 Task: Create ChildIssue0000000440 as Child Issue of Issue Issue0000000220 in Backlog  in Scrum Project Project0000000044 in Jira. Assign mailaustralia7@gmail.com as Assignee of Child Issue ChildIssue0000000421 of Issue Issue0000000211 in Backlog  in Scrum Project Project0000000043 in Jira. Assign mailaustralia7@gmail.com as Assignee of Child Issue ChildIssue0000000422 of Issue Issue0000000211 in Backlog  in Scrum Project Project0000000043 in Jira. Assign mailaustralia7@gmail.com as Assignee of Child Issue ChildIssue0000000423 of Issue Issue0000000212 in Backlog  in Scrum Project Project0000000043 in Jira. Assign mailaustralia7@gmail.com as Assignee of Child Issue ChildIssue0000000424 of Issue Issue0000000212 in Backlog  in Scrum Project Project0000000043 in Jira
Action: Mouse moved to (373, 539)
Screenshot: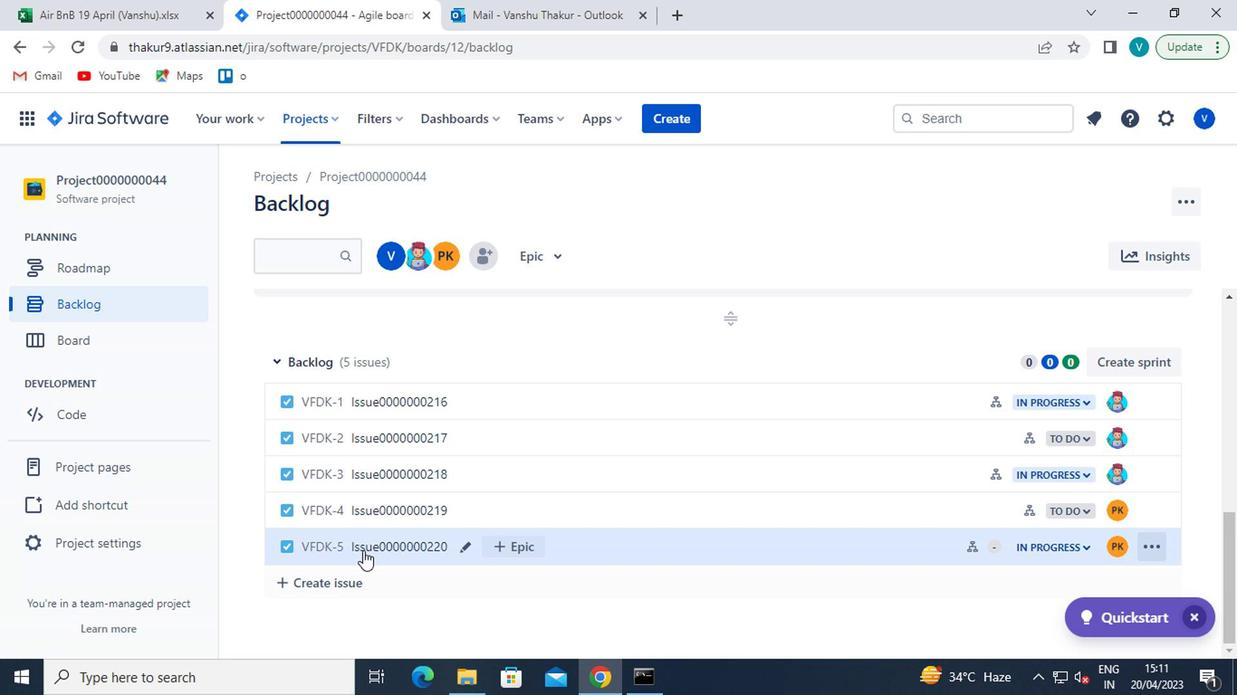 
Action: Mouse pressed left at (373, 539)
Screenshot: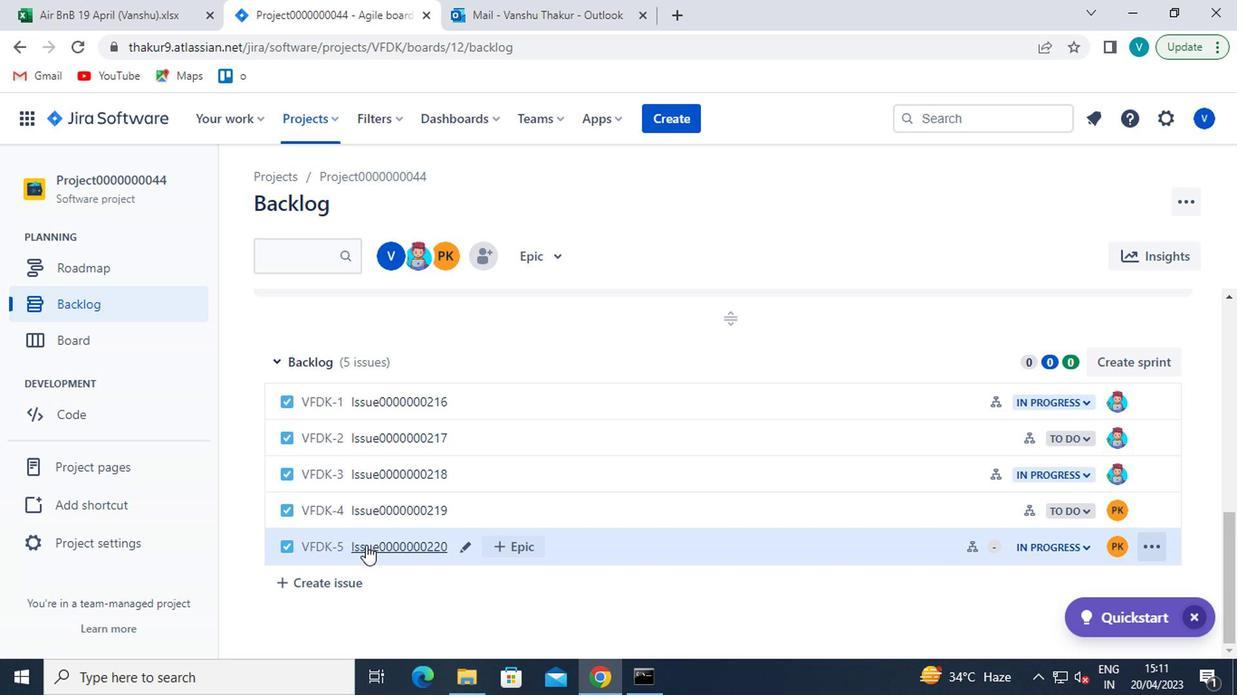 
Action: Mouse moved to (908, 390)
Screenshot: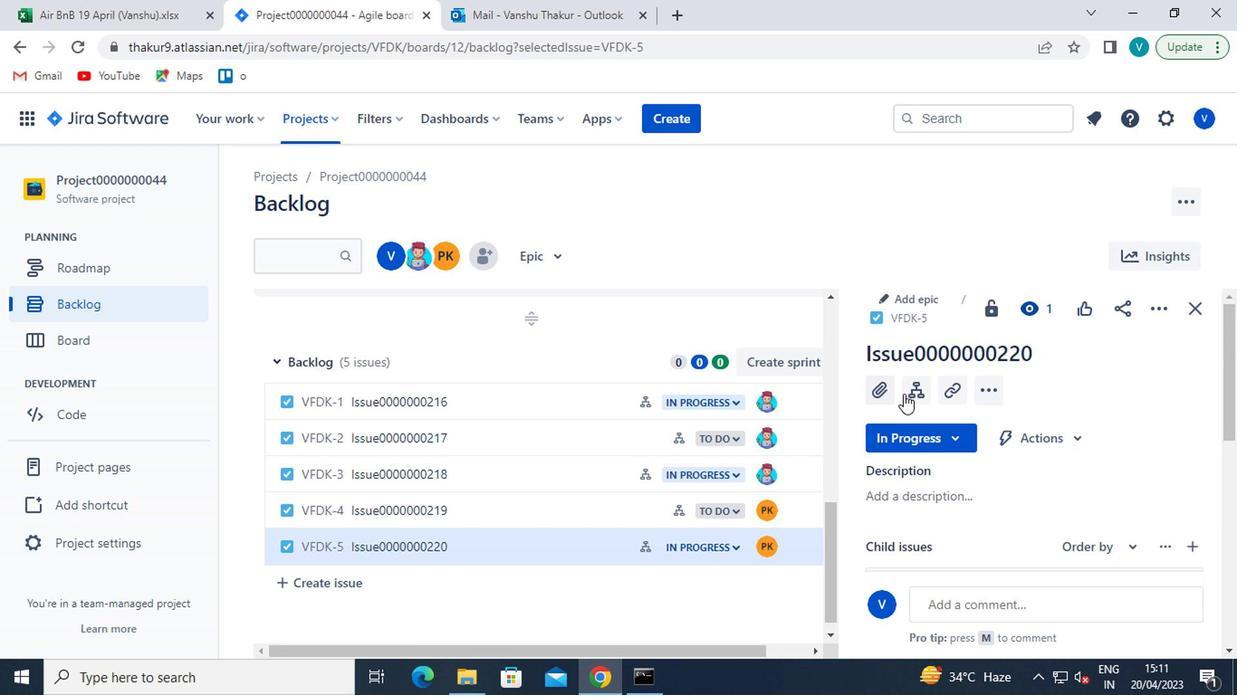 
Action: Mouse pressed left at (908, 390)
Screenshot: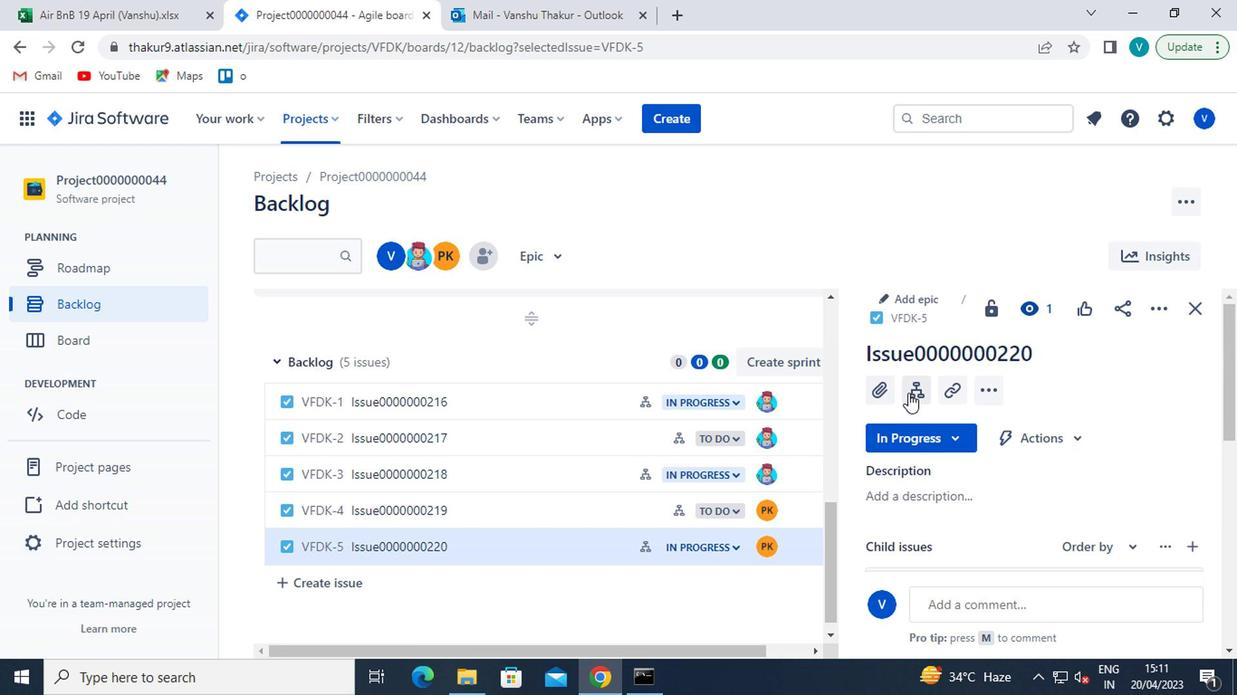 
Action: Mouse moved to (924, 451)
Screenshot: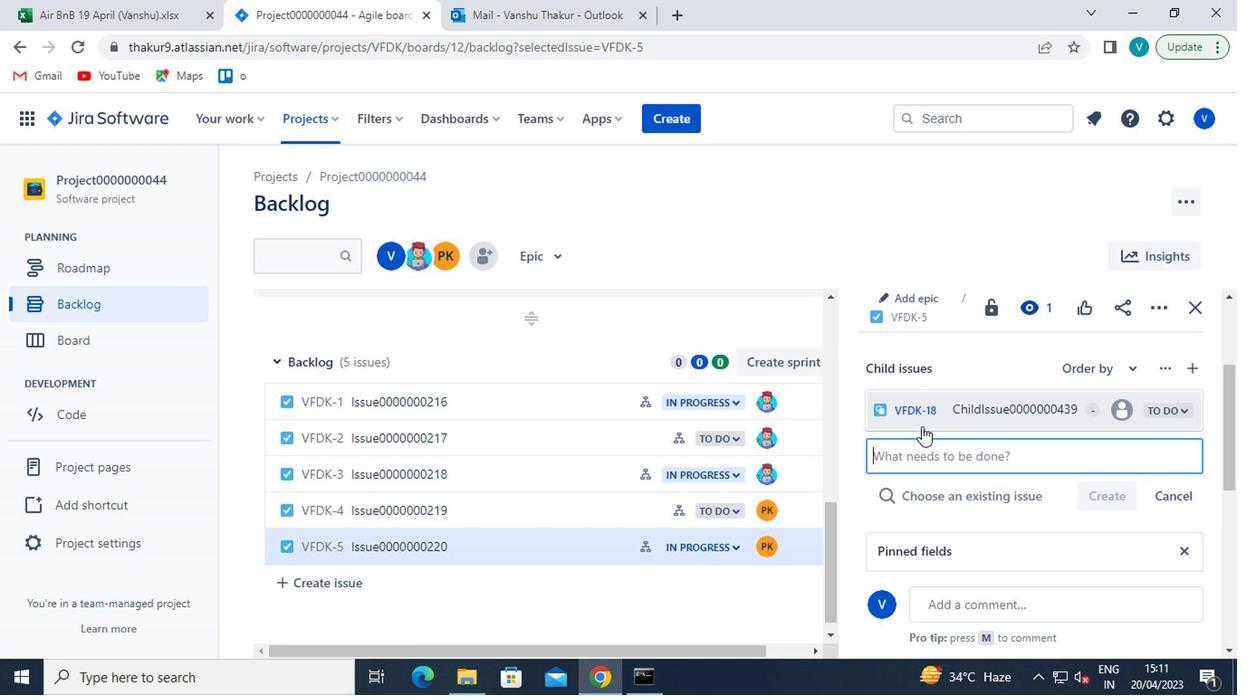 
Action: Mouse pressed left at (924, 451)
Screenshot: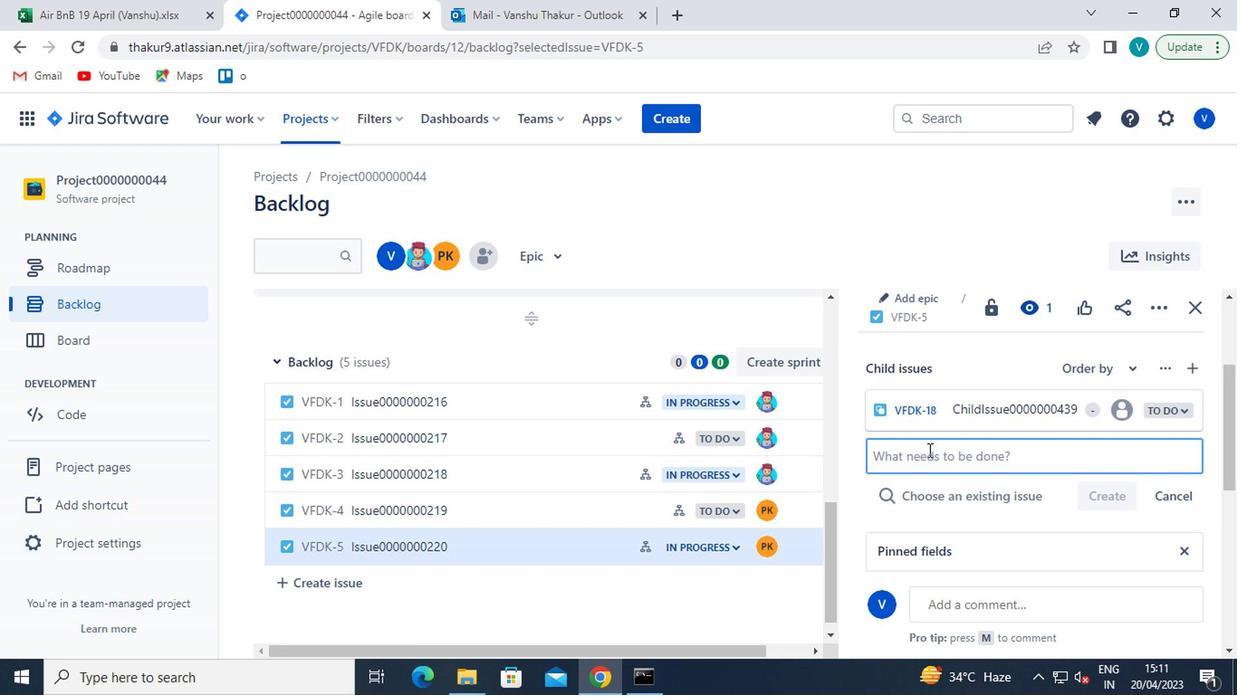 
Action: Mouse moved to (924, 451)
Screenshot: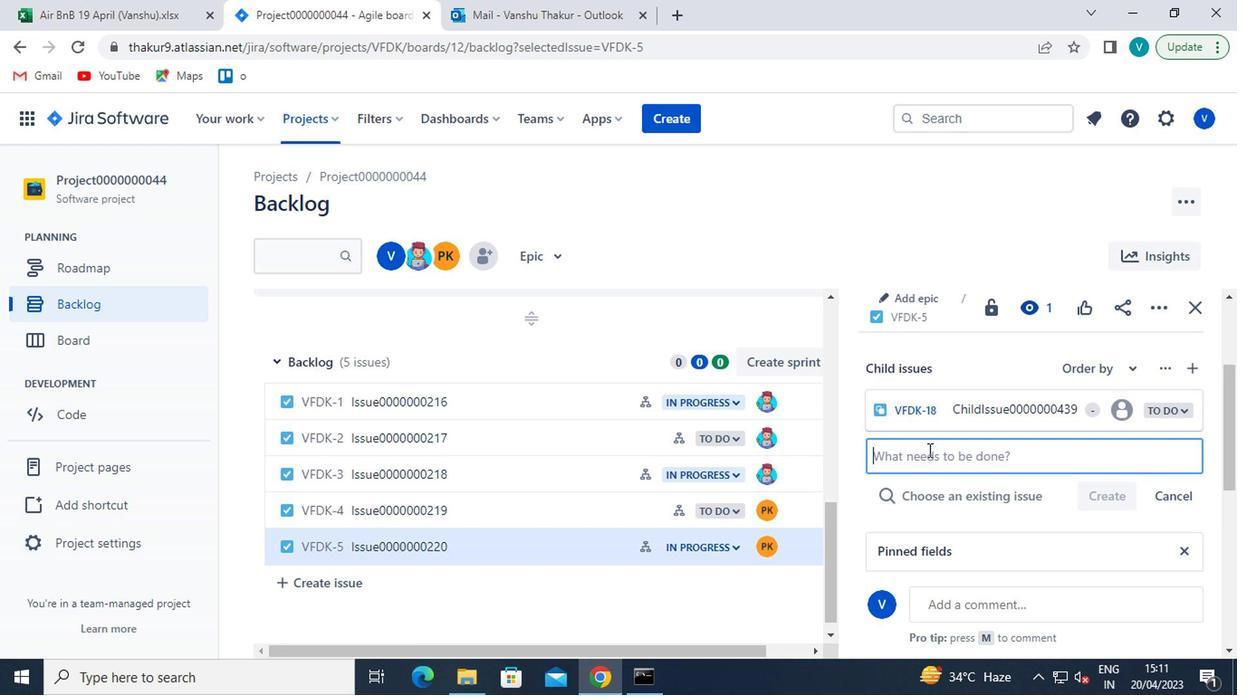 
Action: Key pressed <Key.shift>CHILD<Key.shift>ISSUE0000000440
Screenshot: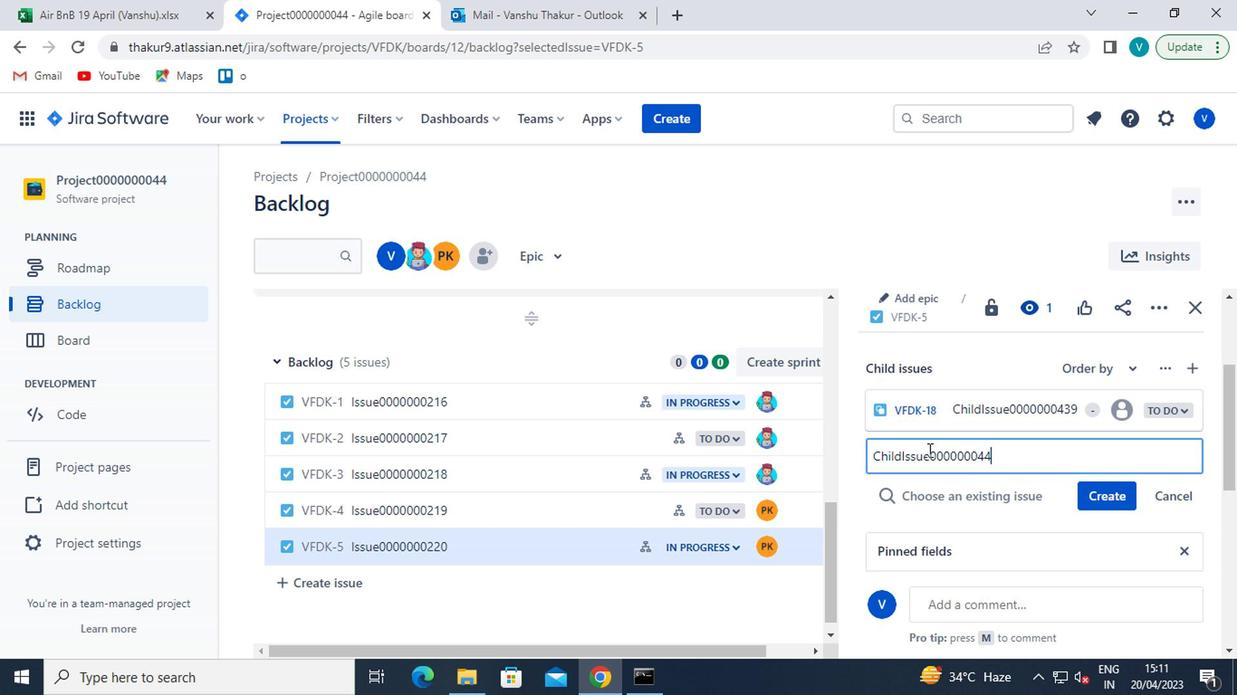 
Action: Mouse moved to (1093, 492)
Screenshot: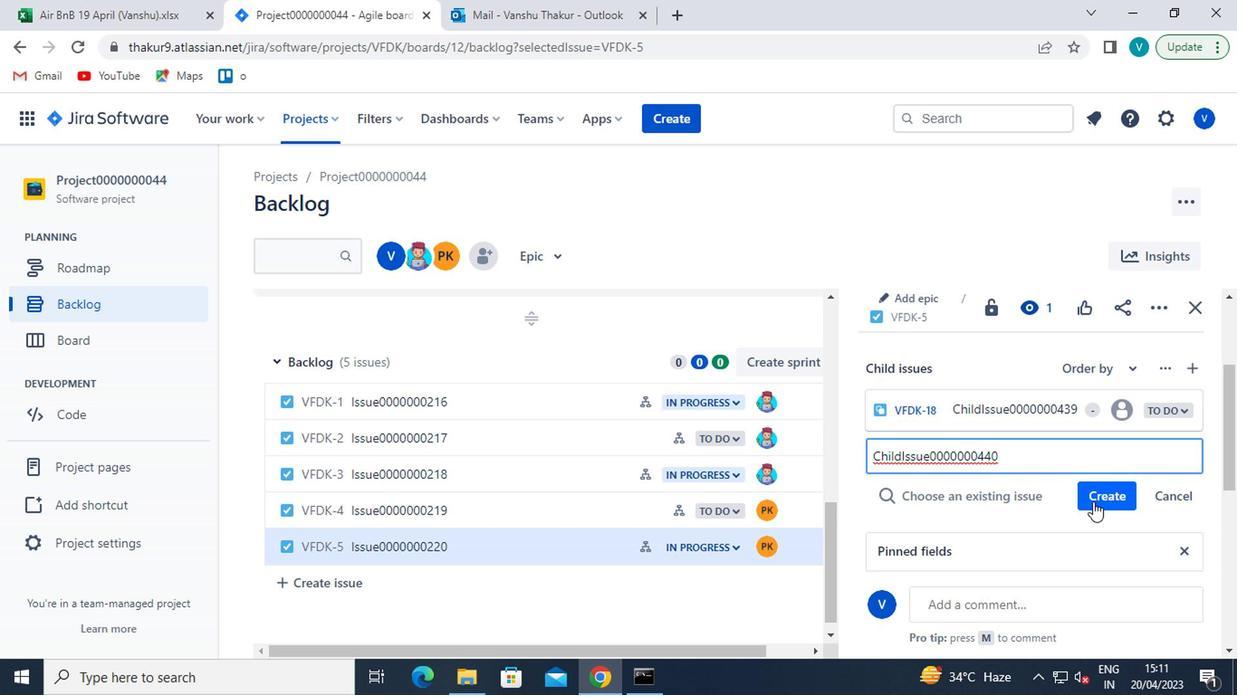 
Action: Mouse pressed left at (1093, 492)
Screenshot: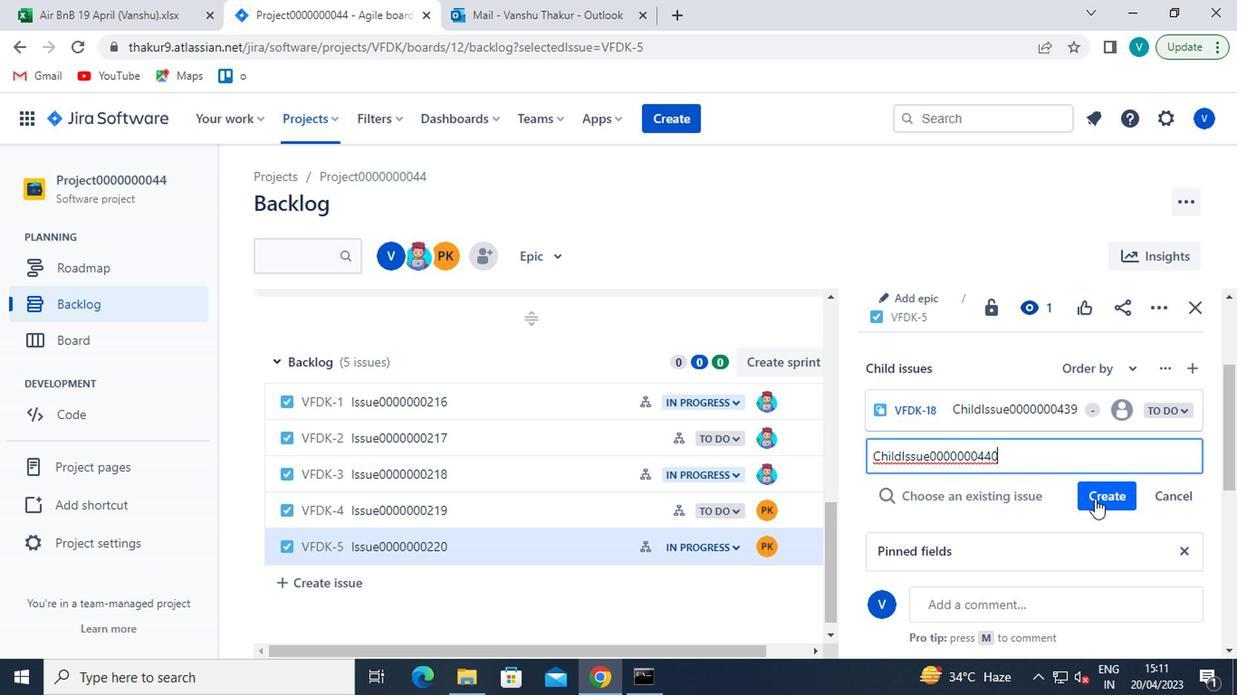 
Action: Mouse moved to (326, 132)
Screenshot: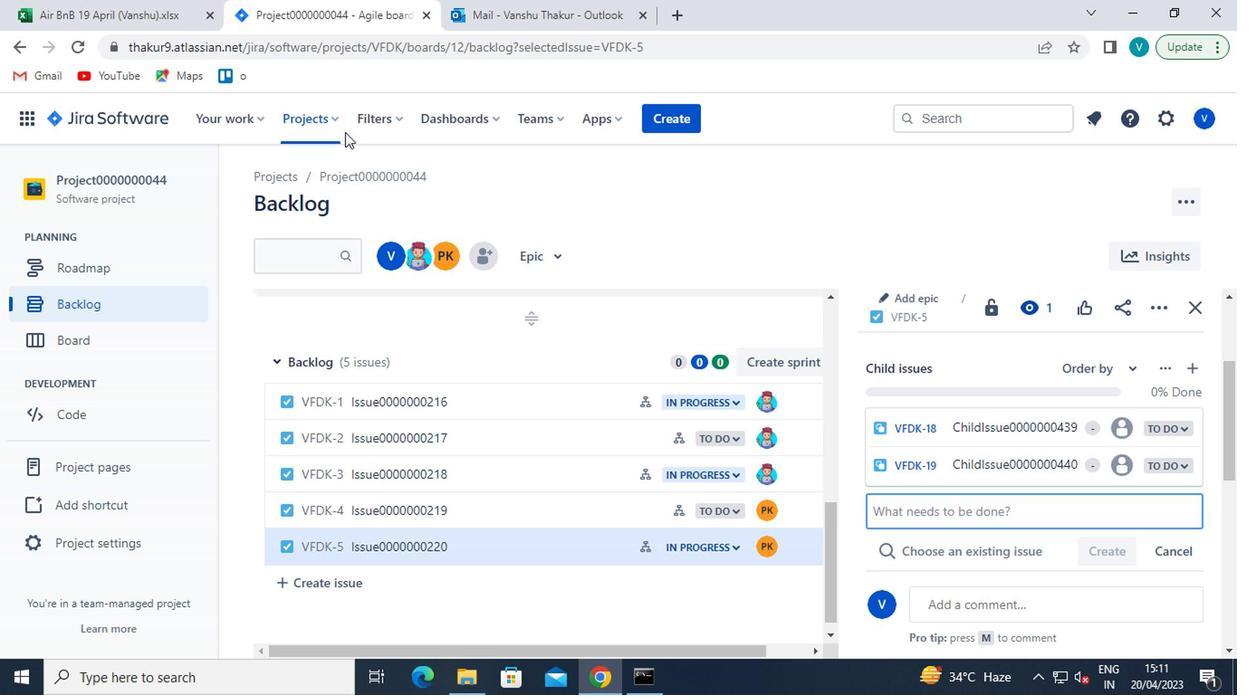 
Action: Mouse pressed left at (326, 132)
Screenshot: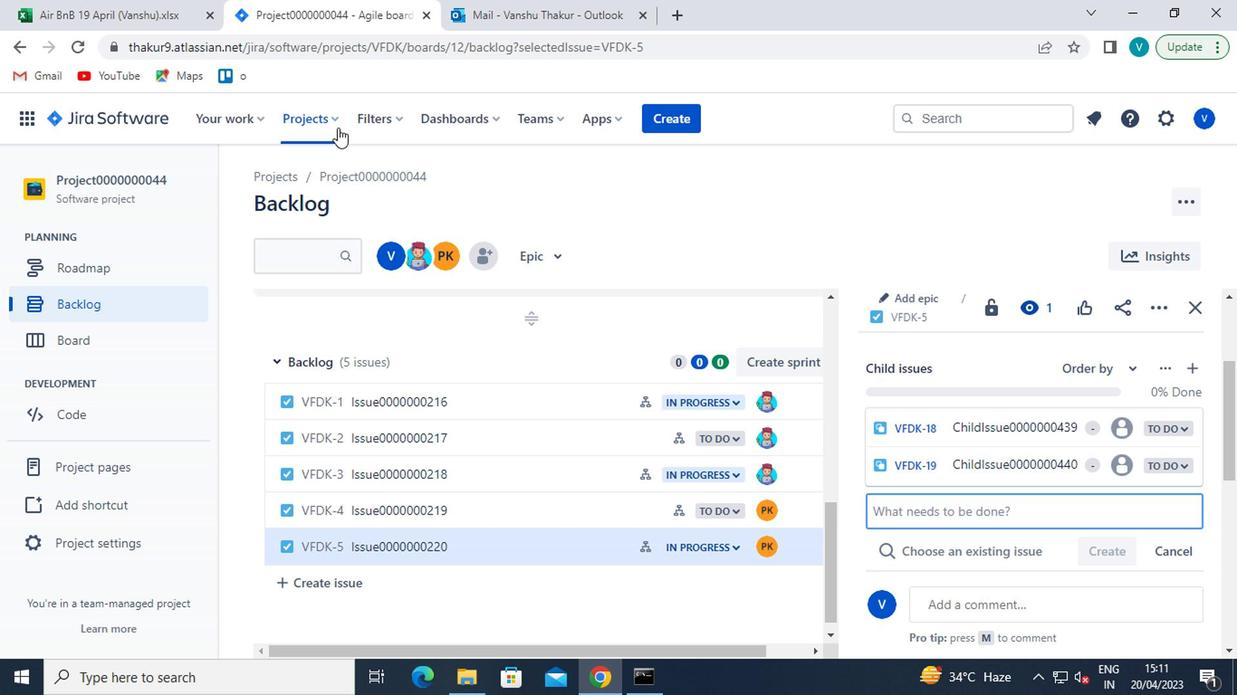 
Action: Mouse moved to (384, 242)
Screenshot: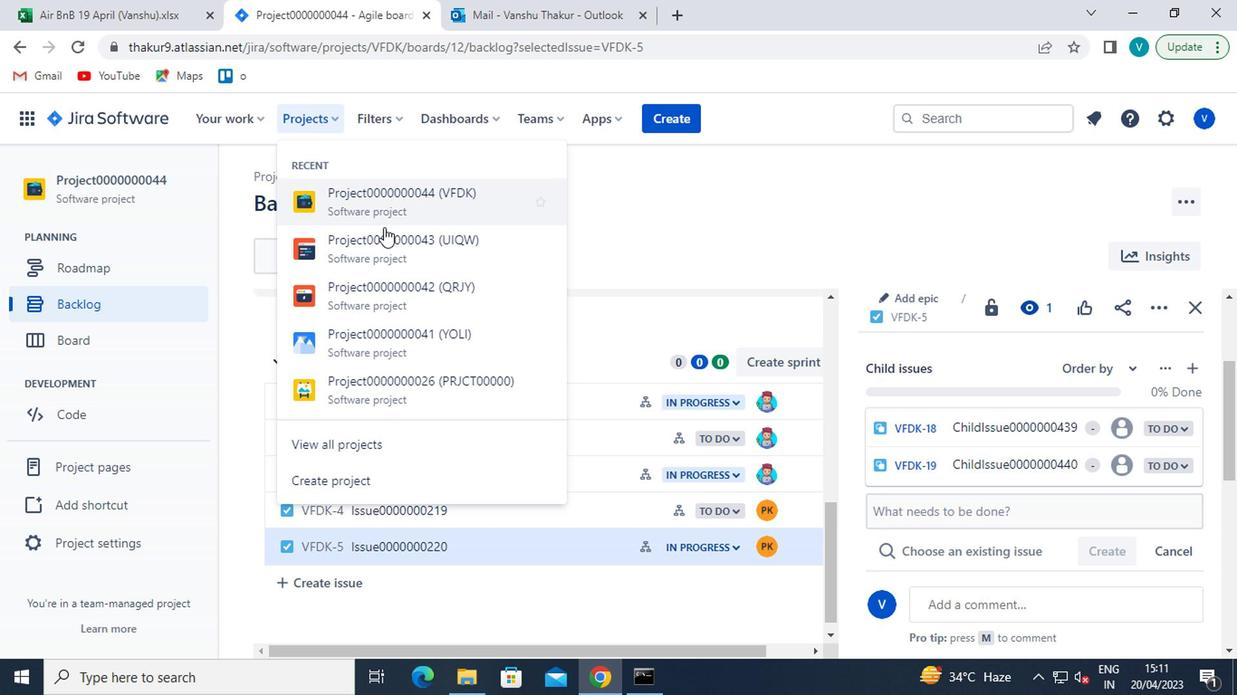 
Action: Mouse pressed left at (384, 242)
Screenshot: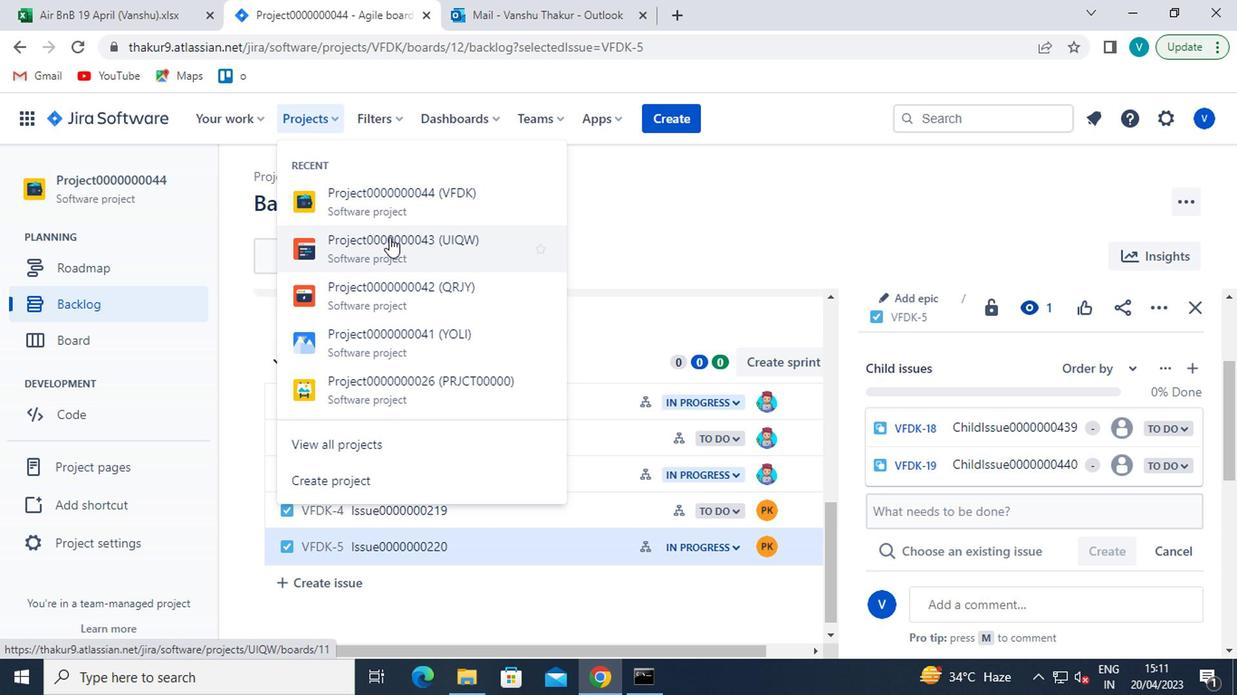 
Action: Mouse moved to (85, 305)
Screenshot: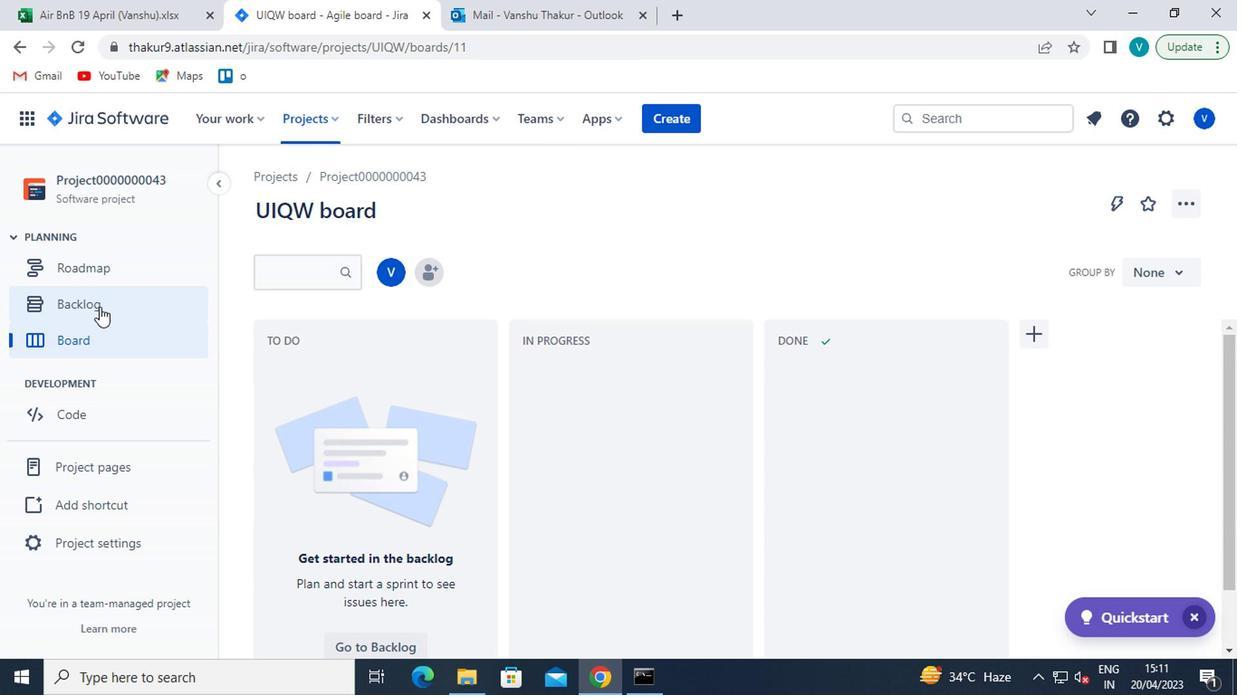 
Action: Mouse pressed left at (85, 305)
Screenshot: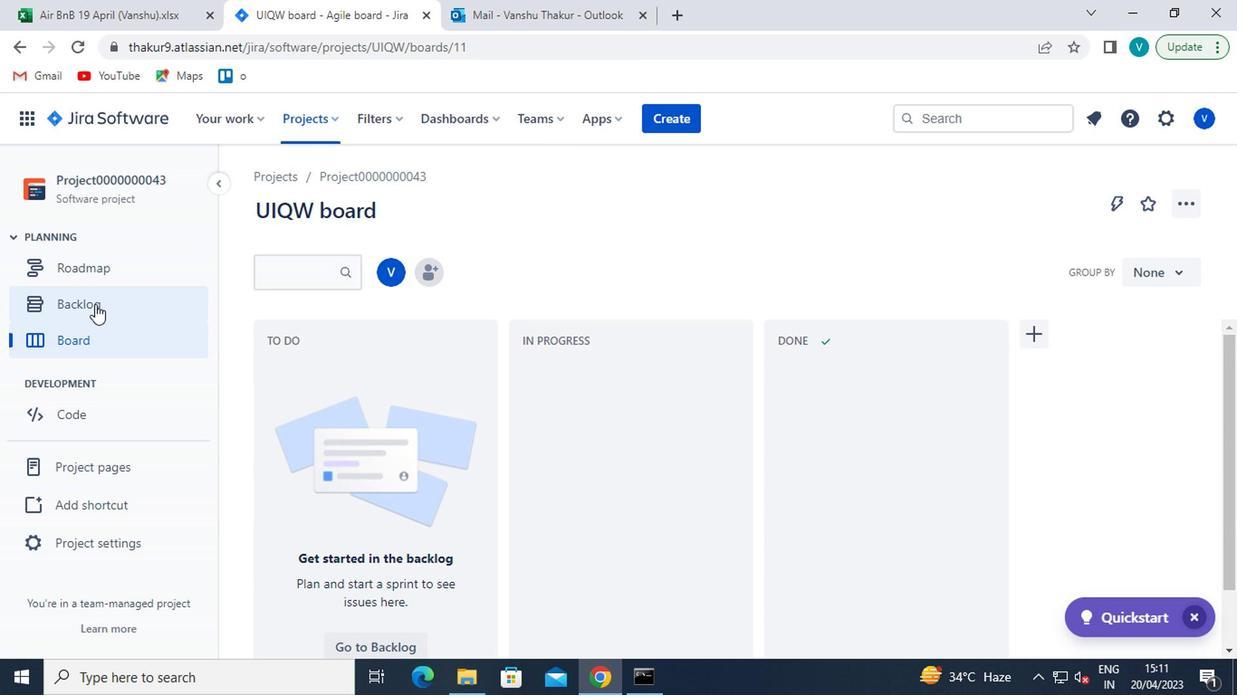 
Action: Mouse moved to (545, 429)
Screenshot: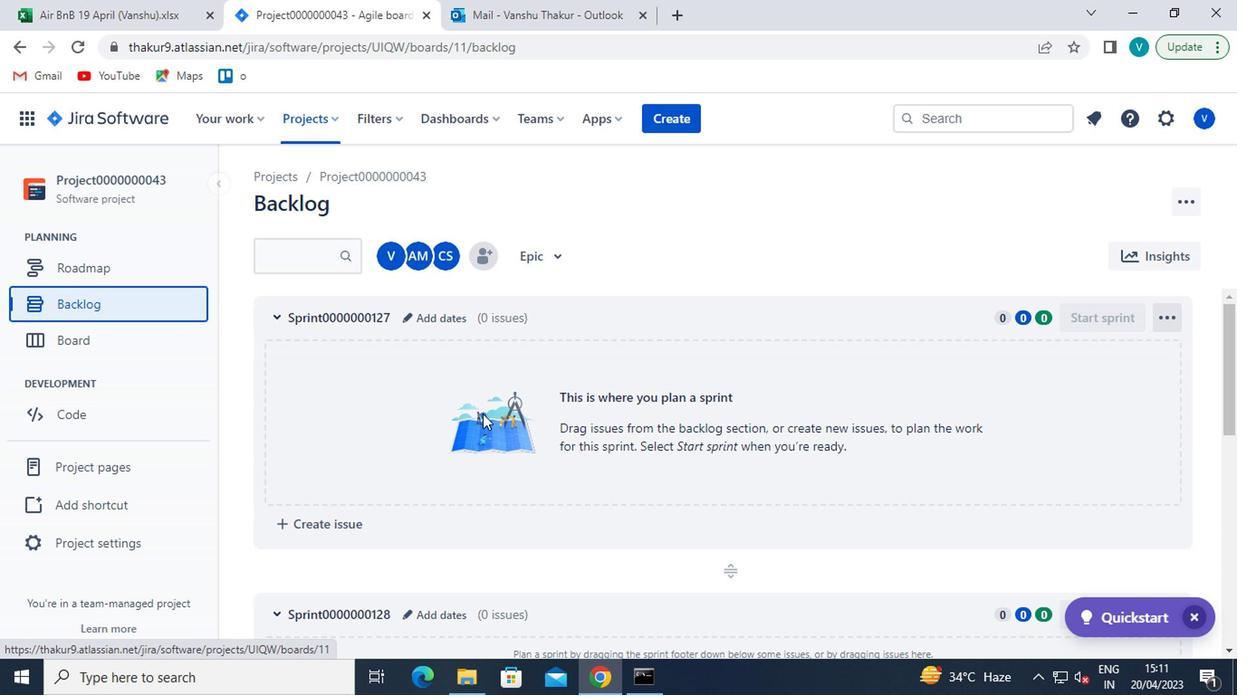 
Action: Mouse scrolled (545, 427) with delta (0, -1)
Screenshot: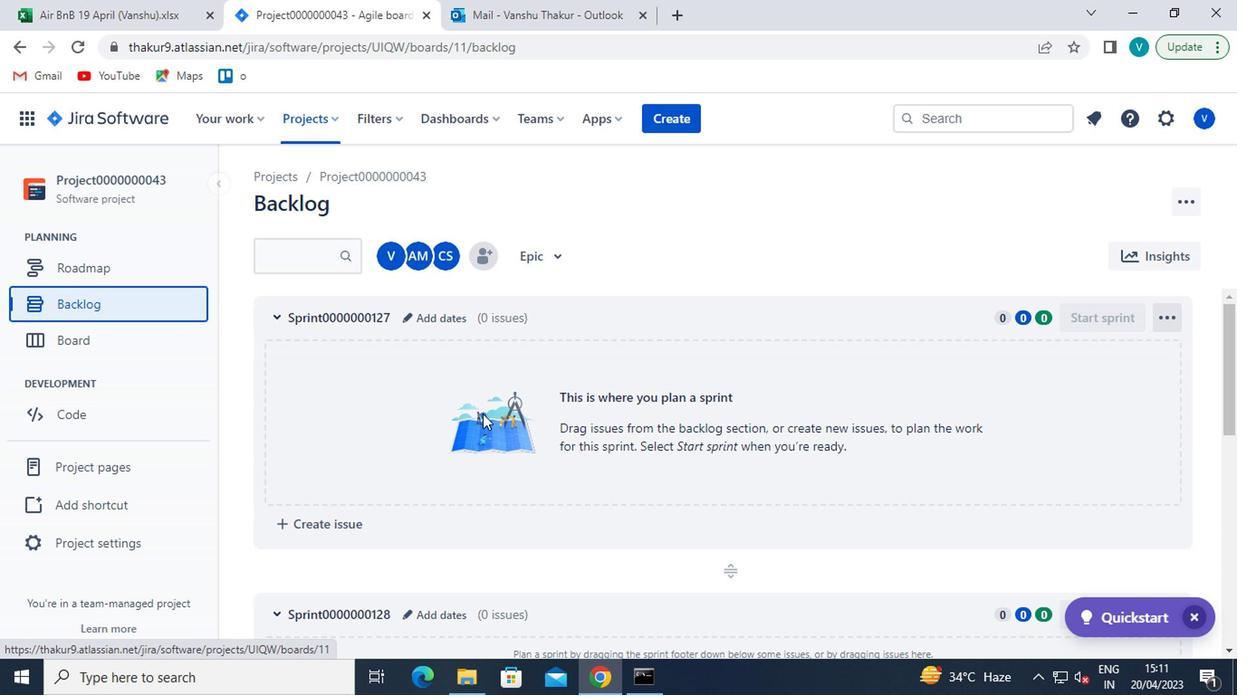 
Action: Mouse moved to (546, 429)
Screenshot: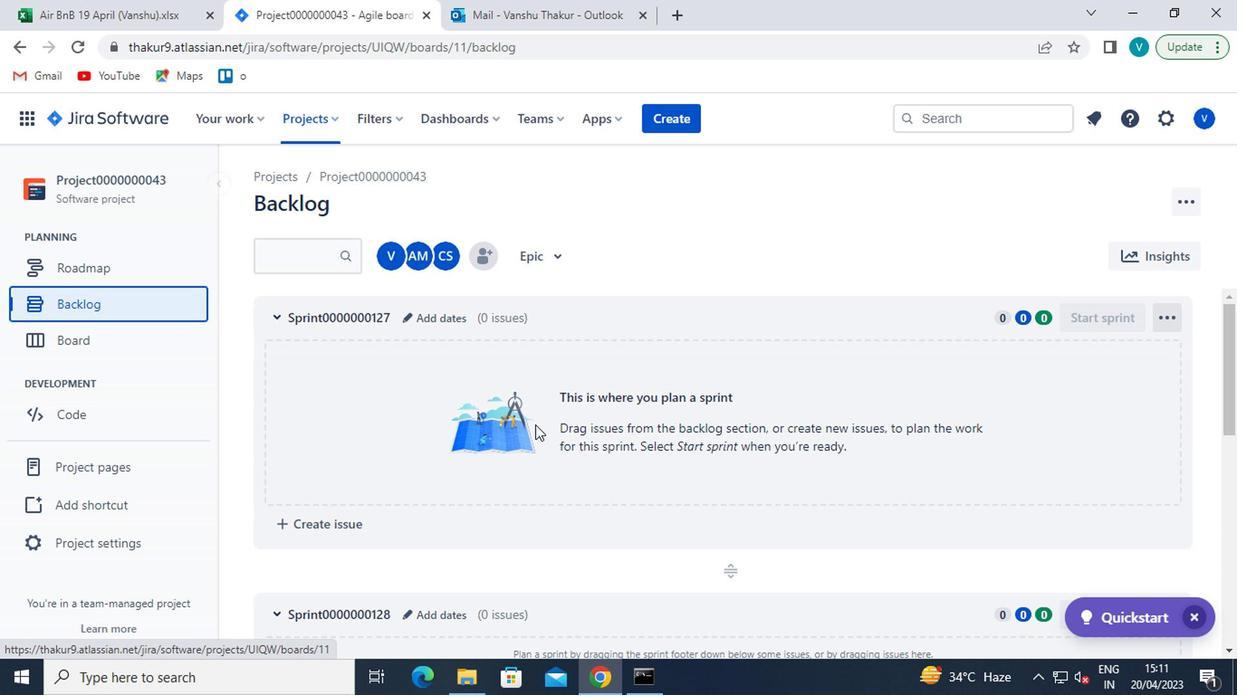 
Action: Mouse scrolled (546, 427) with delta (0, -1)
Screenshot: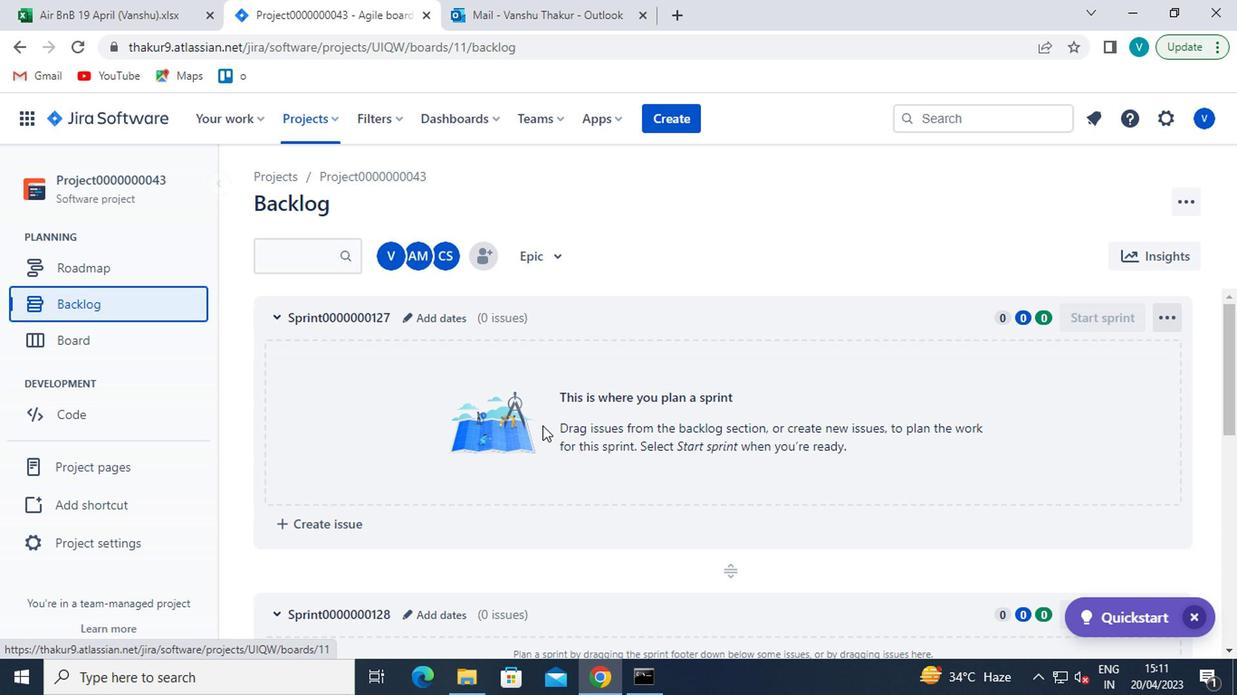 
Action: Mouse scrolled (546, 427) with delta (0, -1)
Screenshot: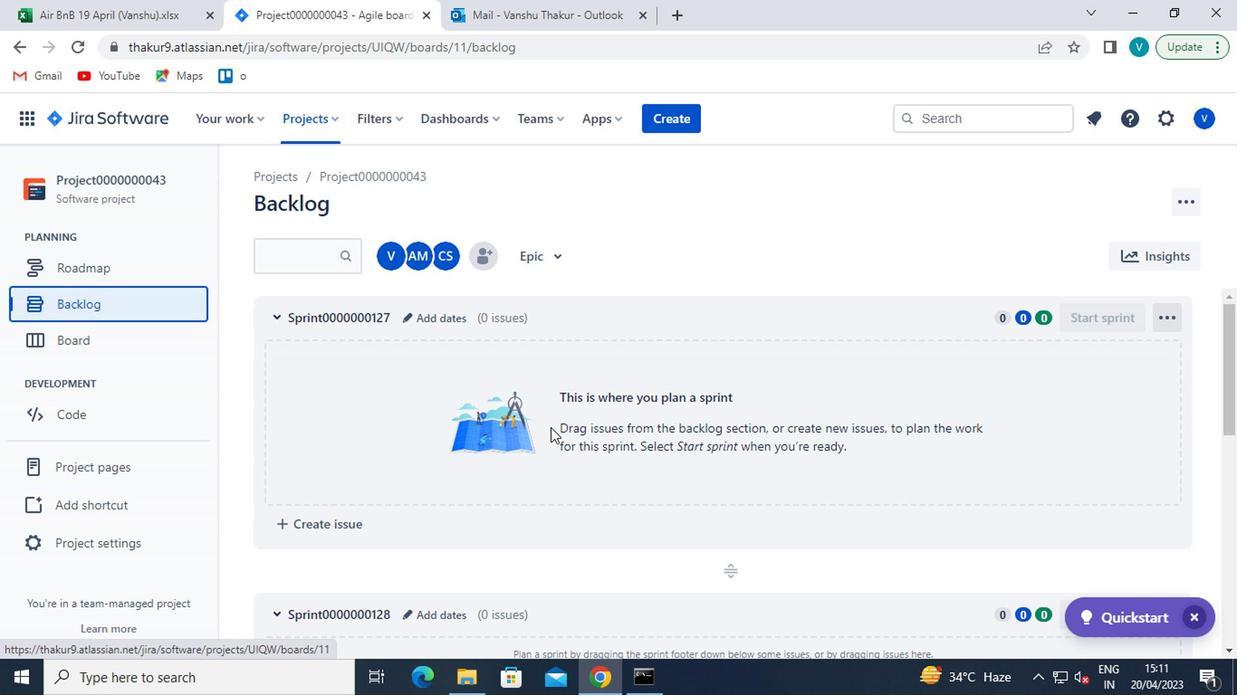 
Action: Mouse scrolled (546, 427) with delta (0, -1)
Screenshot: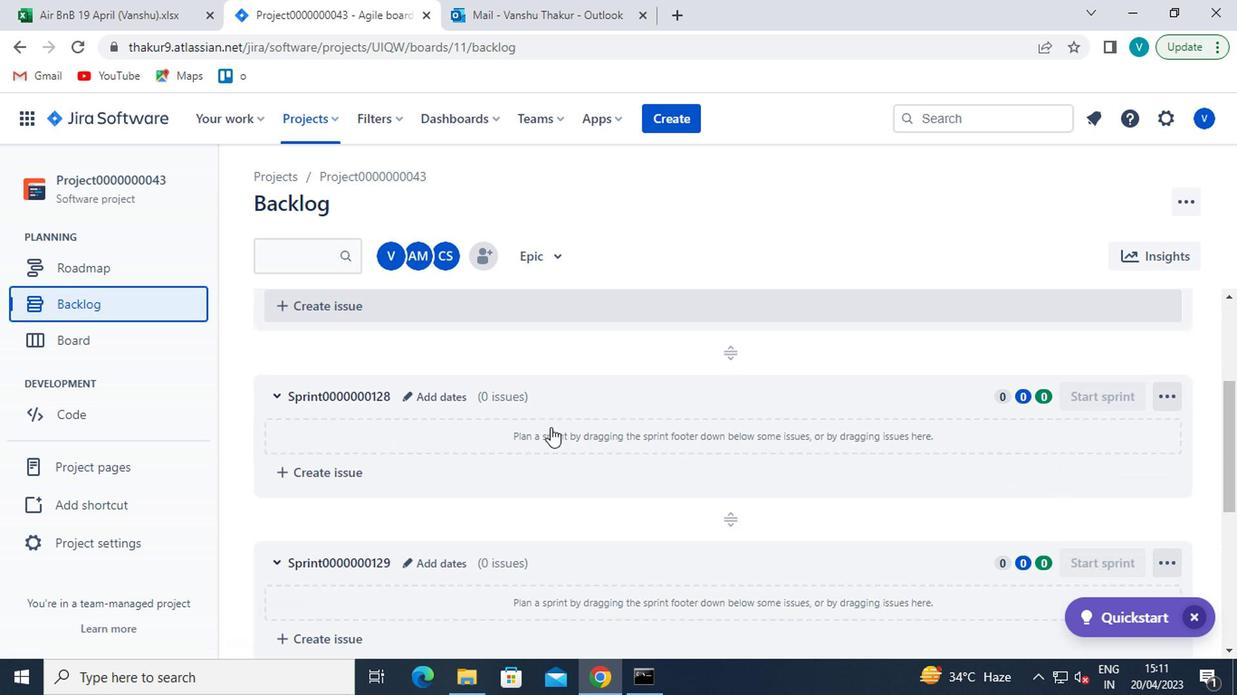 
Action: Mouse scrolled (546, 427) with delta (0, -1)
Screenshot: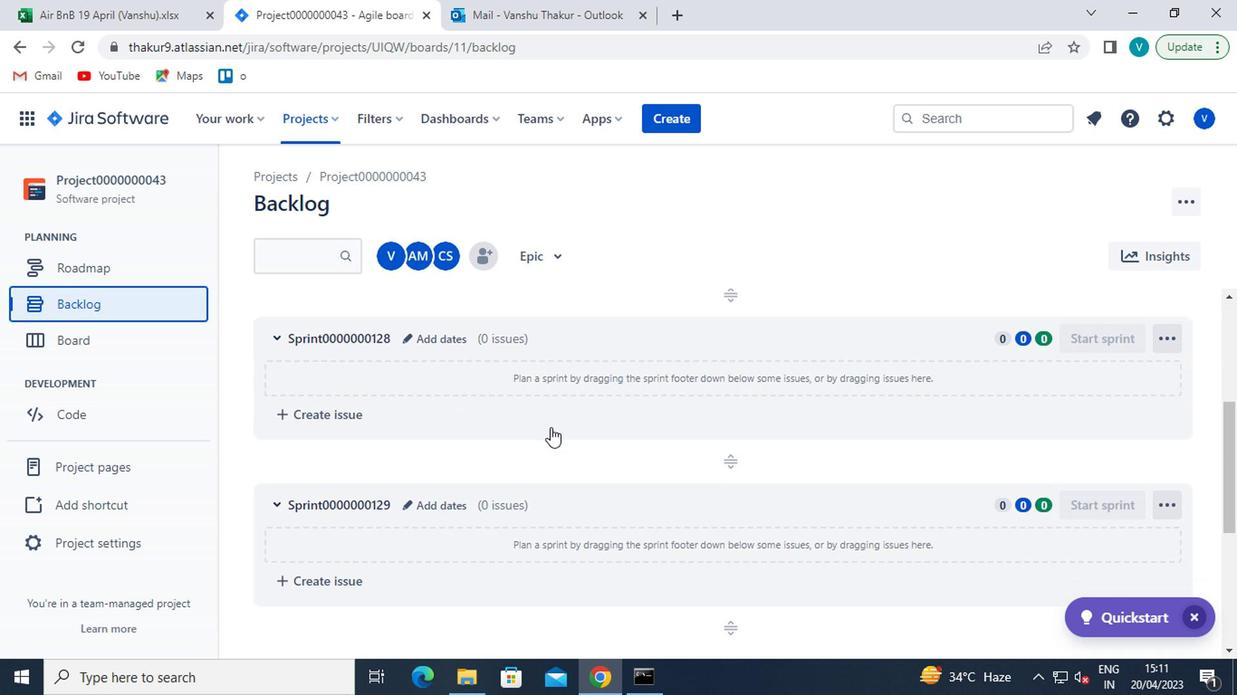 
Action: Mouse scrolled (546, 427) with delta (0, -1)
Screenshot: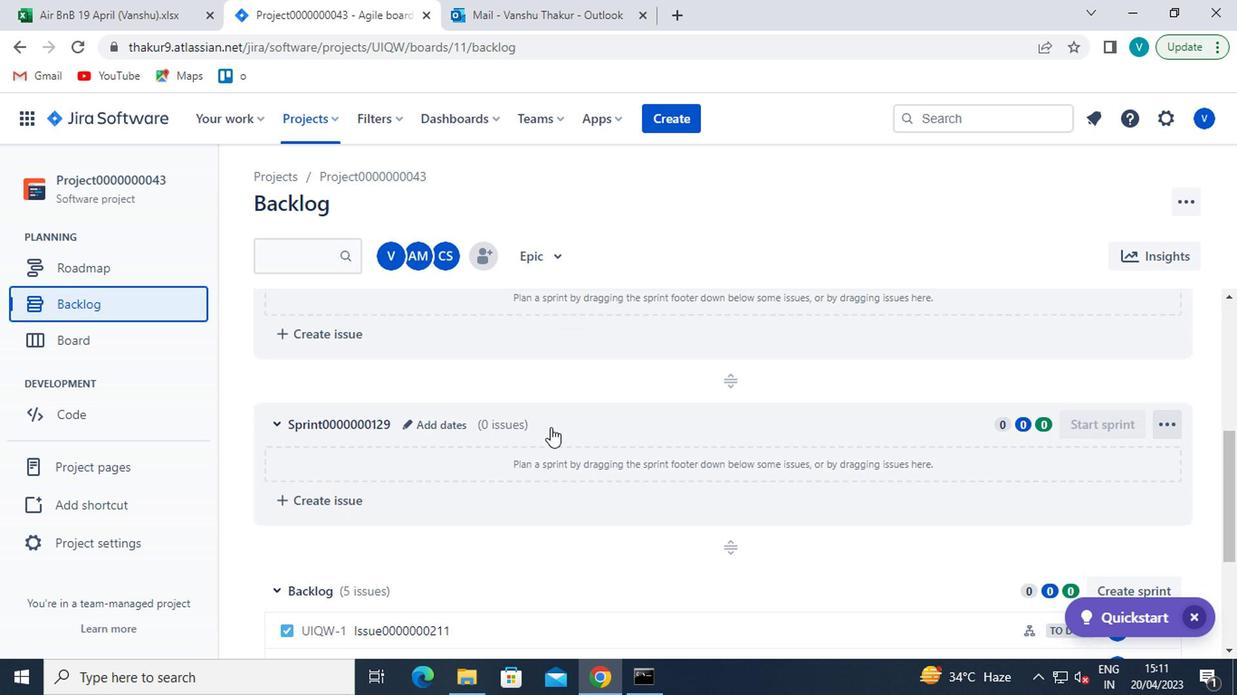 
Action: Mouse moved to (369, 436)
Screenshot: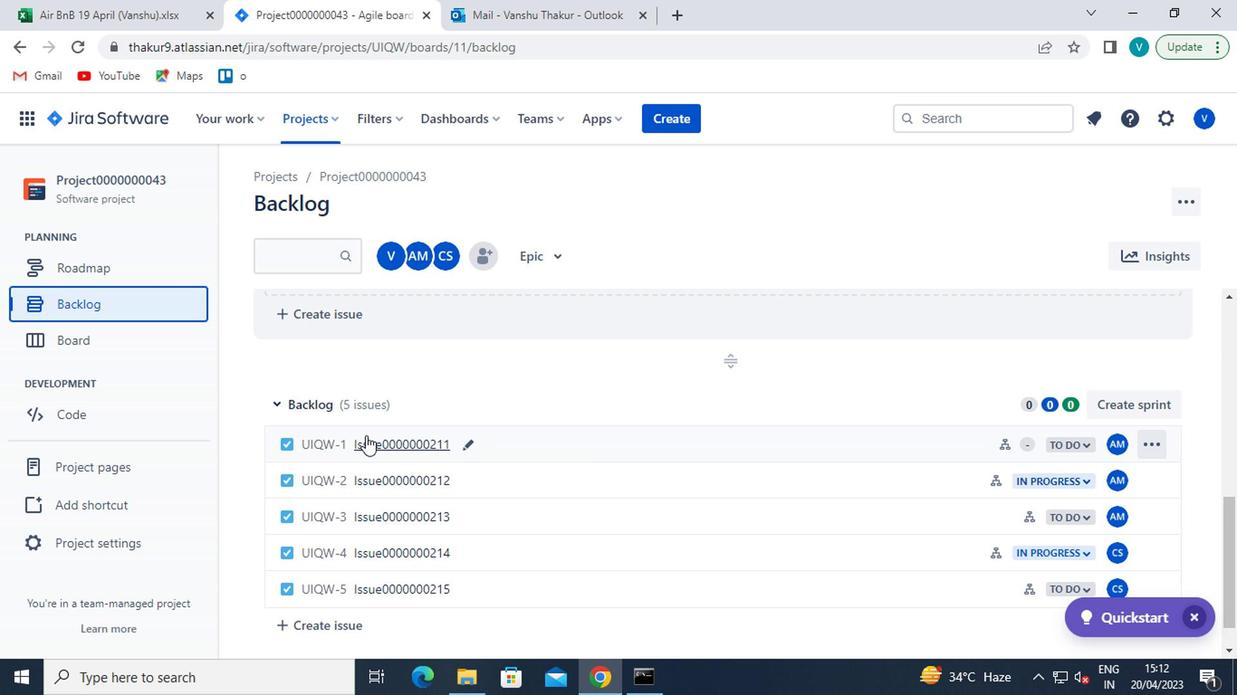 
Action: Mouse pressed left at (369, 436)
Screenshot: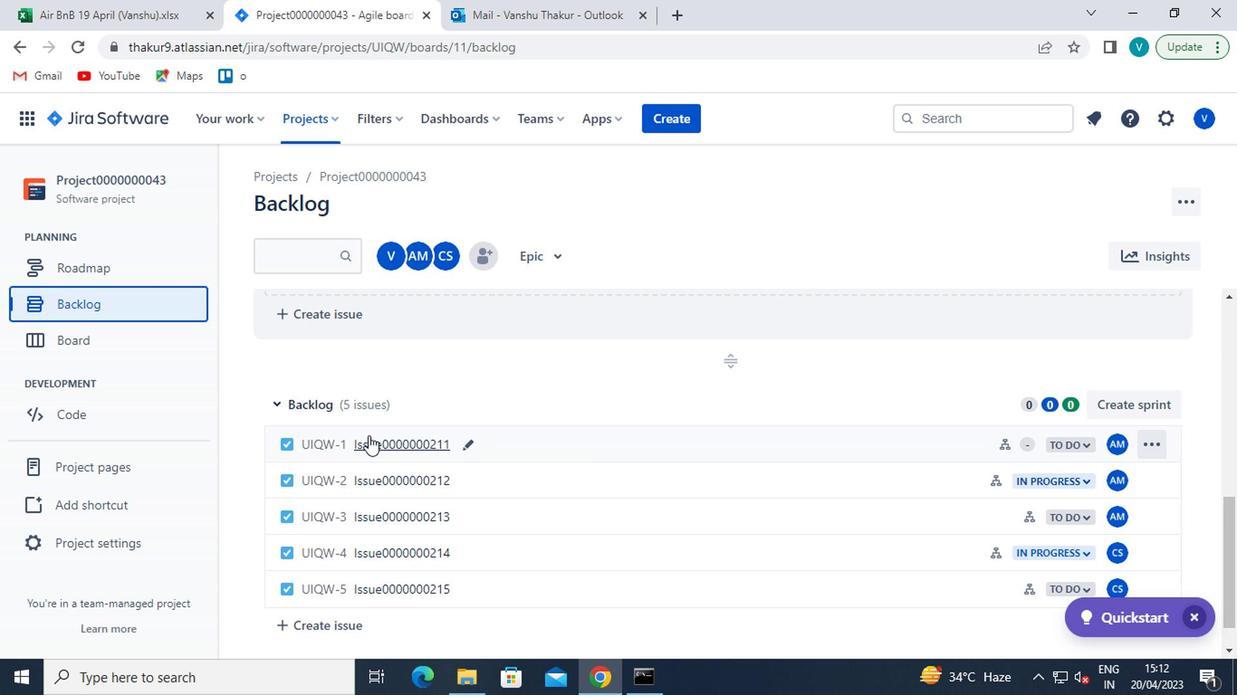 
Action: Mouse moved to (1021, 498)
Screenshot: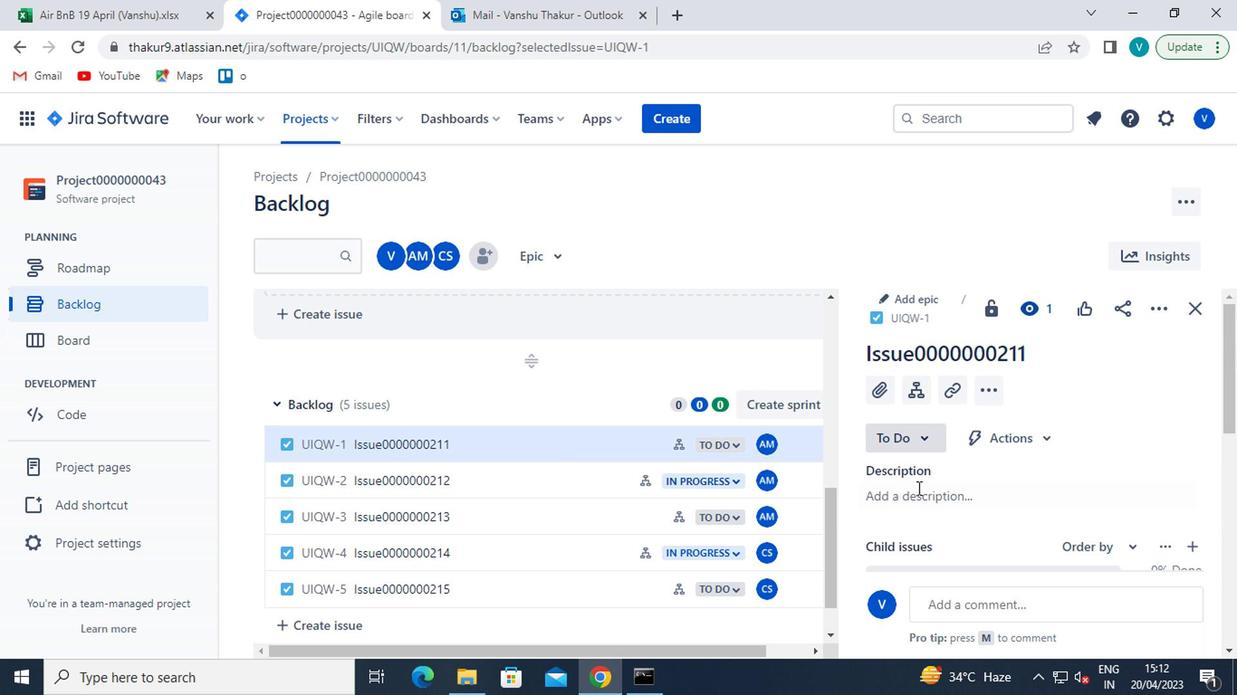 
Action: Mouse scrolled (1021, 498) with delta (0, 0)
Screenshot: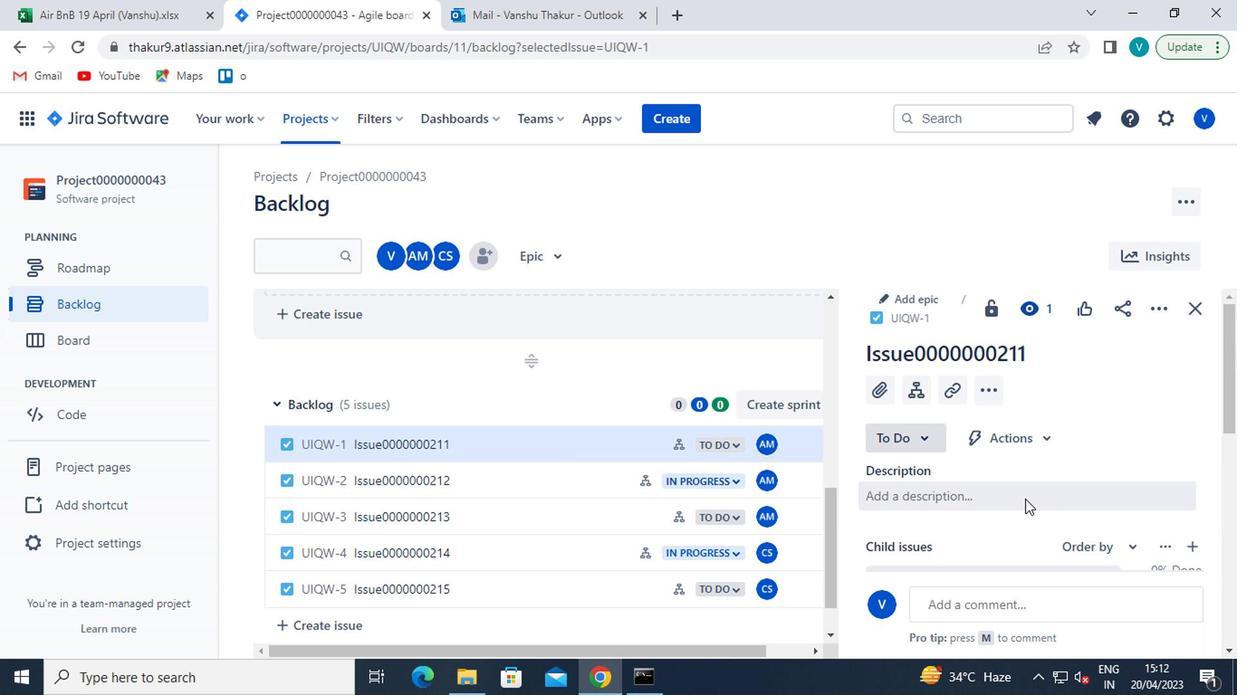 
Action: Mouse moved to (1021, 500)
Screenshot: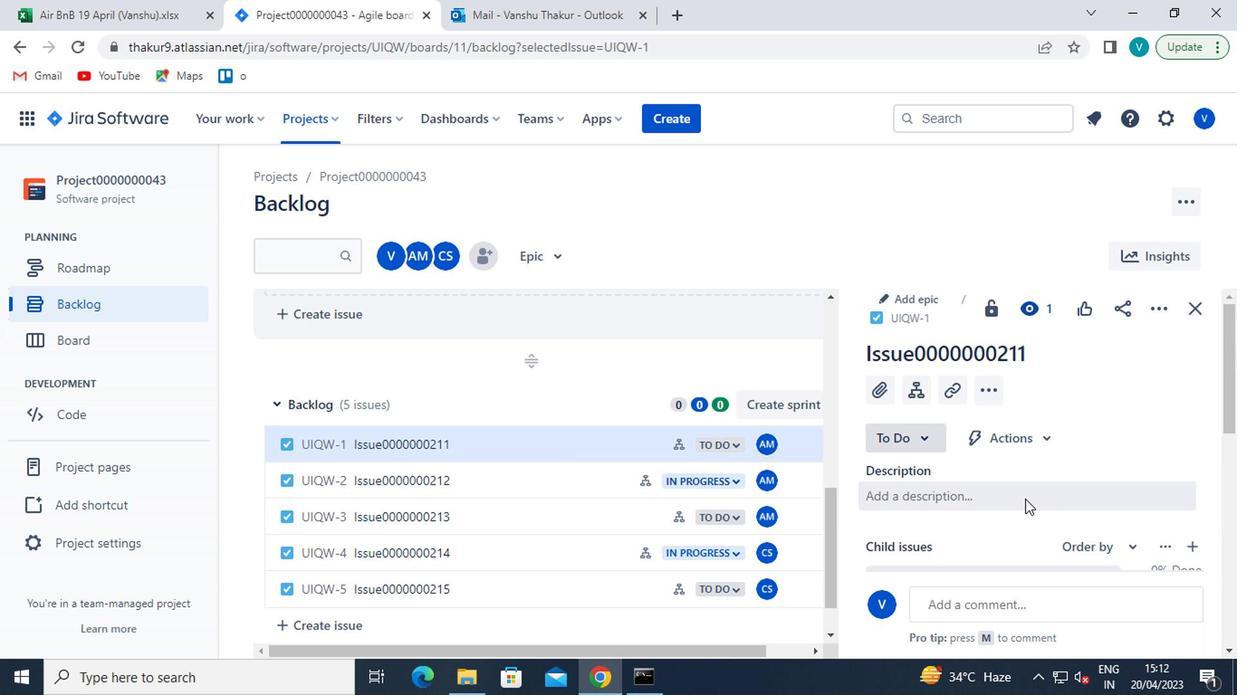 
Action: Mouse scrolled (1021, 498) with delta (0, -1)
Screenshot: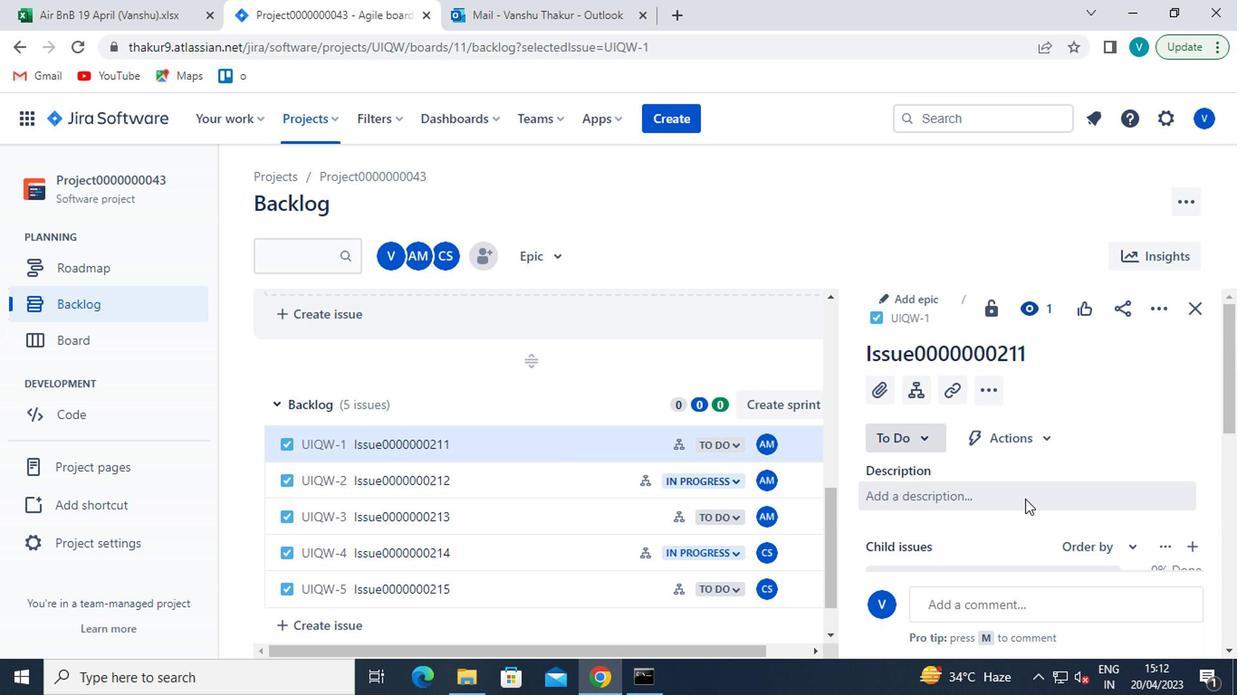 
Action: Mouse moved to (1123, 427)
Screenshot: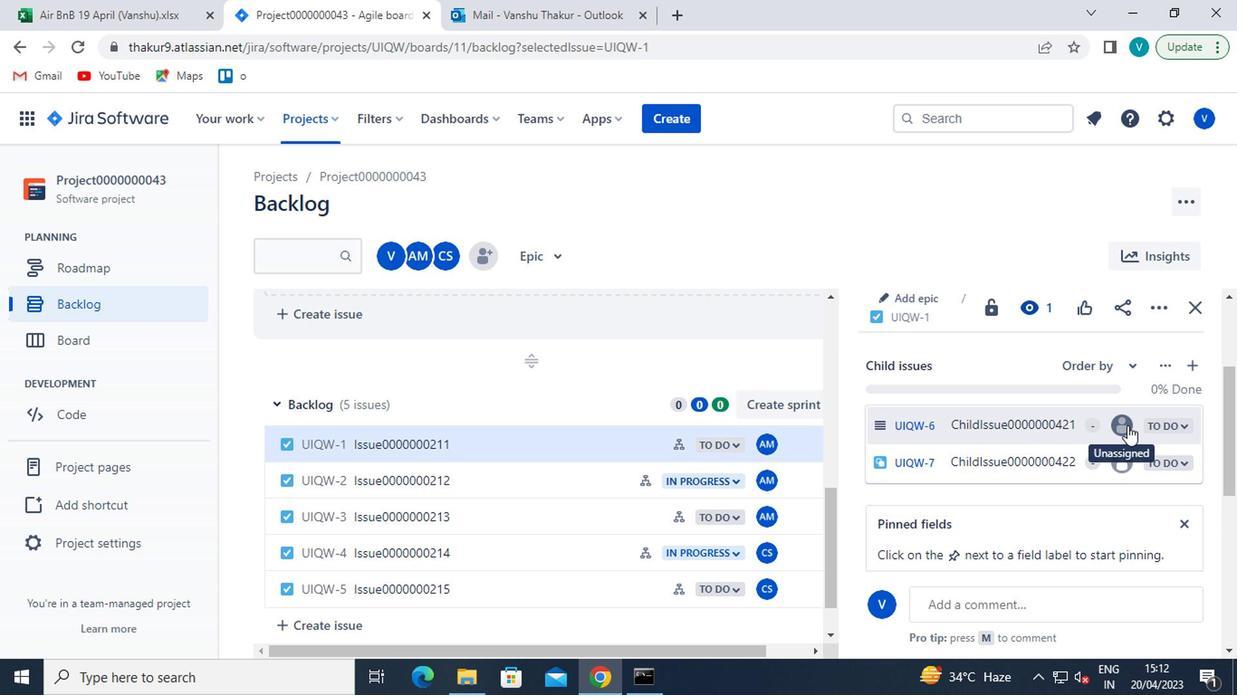 
Action: Mouse pressed left at (1123, 427)
Screenshot: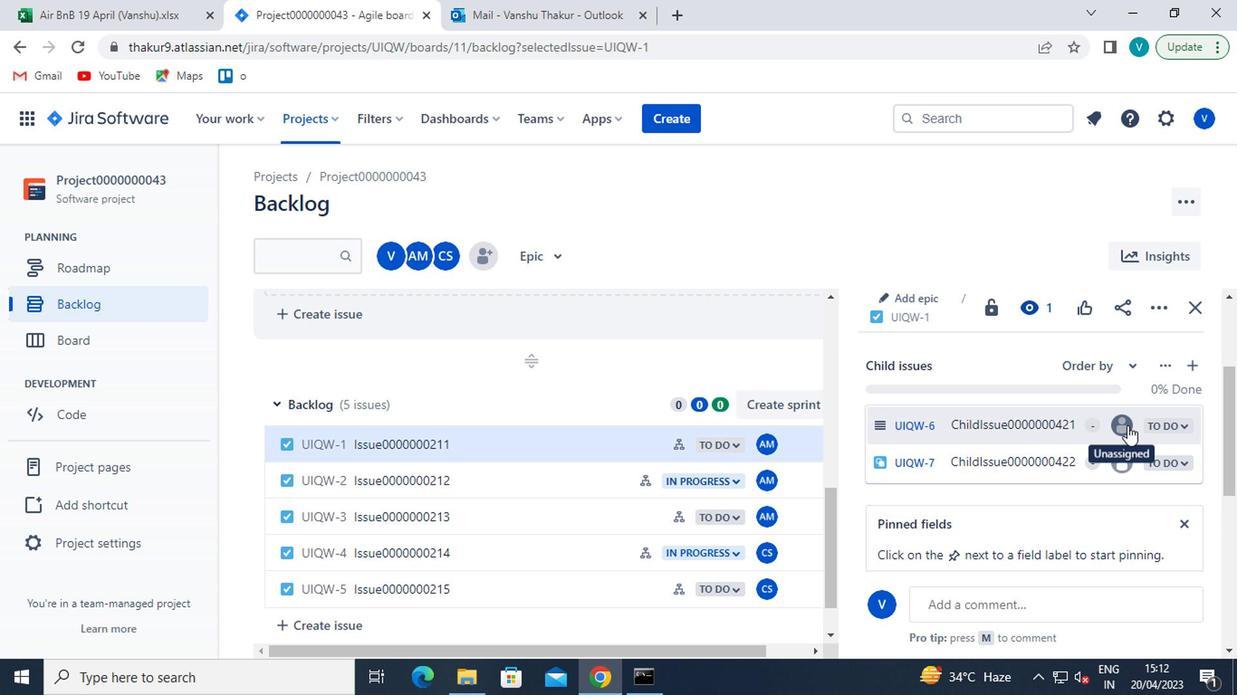 
Action: Mouse moved to (933, 458)
Screenshot: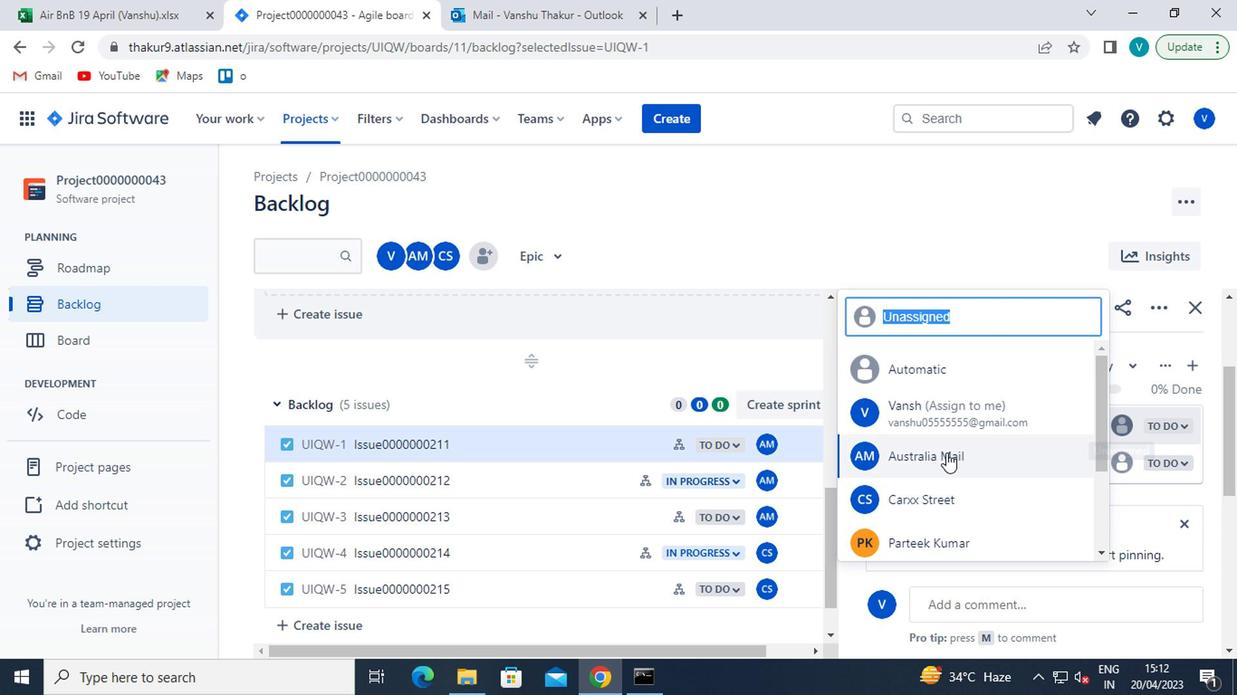 
Action: Mouse pressed left at (933, 458)
Screenshot: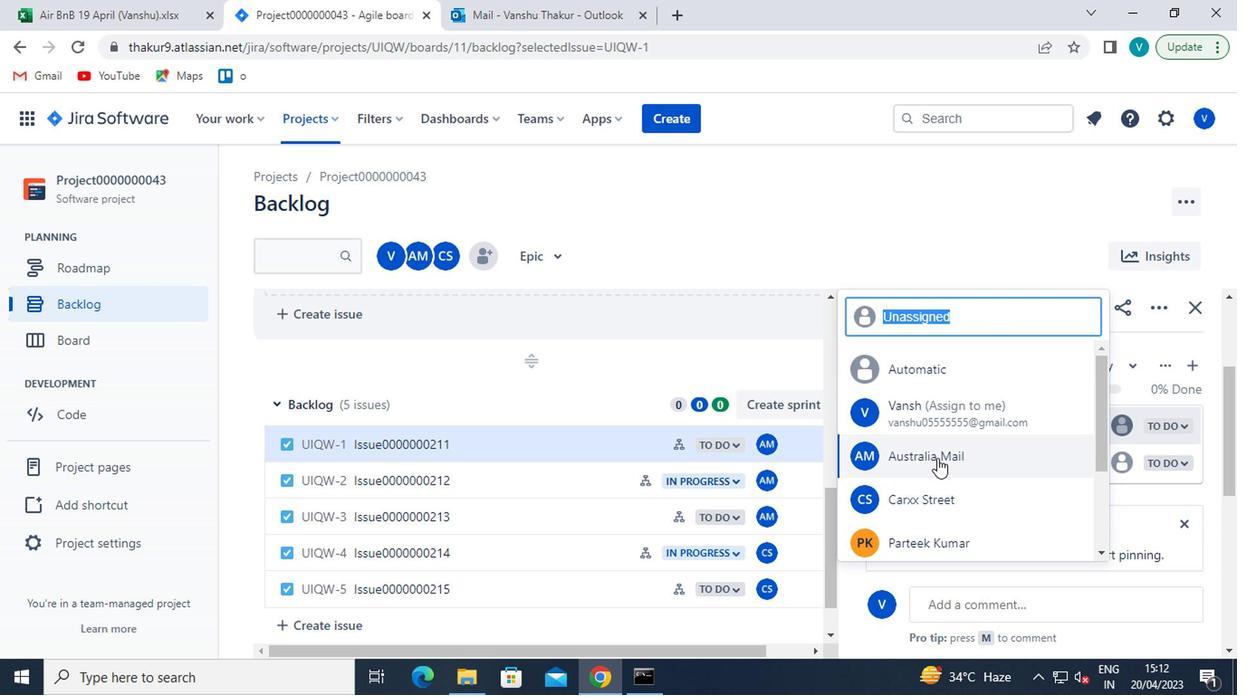 
Action: Mouse moved to (1117, 467)
Screenshot: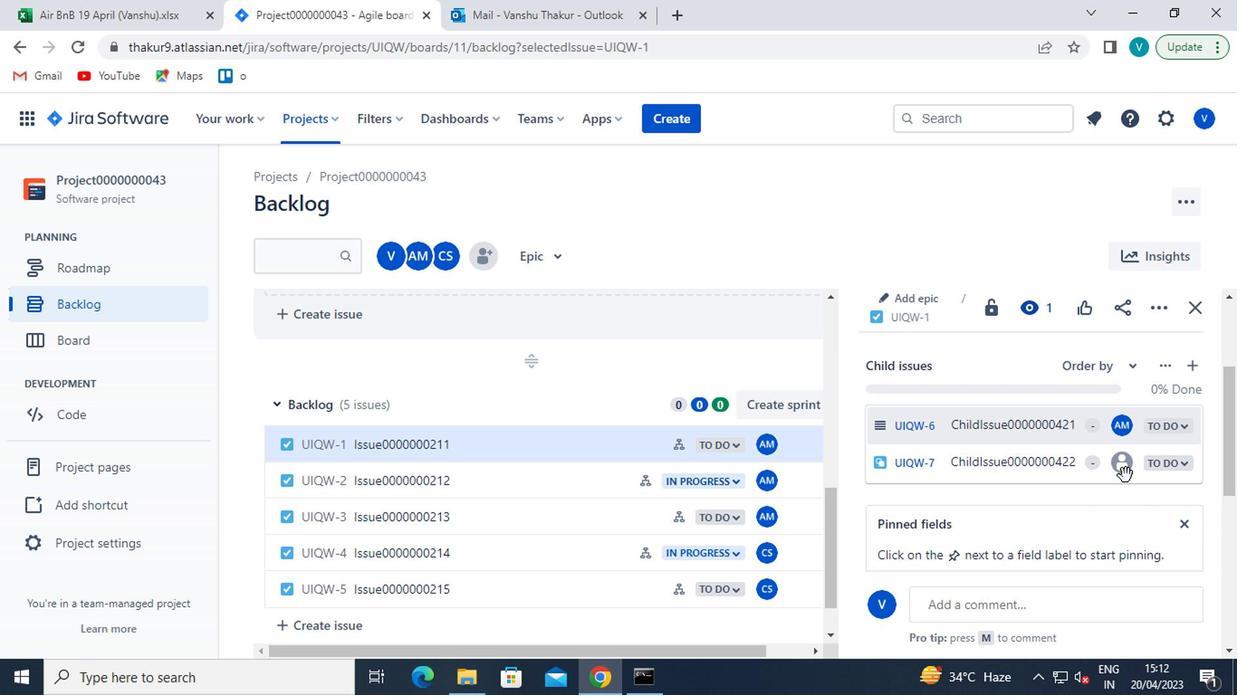 
Action: Mouse pressed left at (1117, 467)
Screenshot: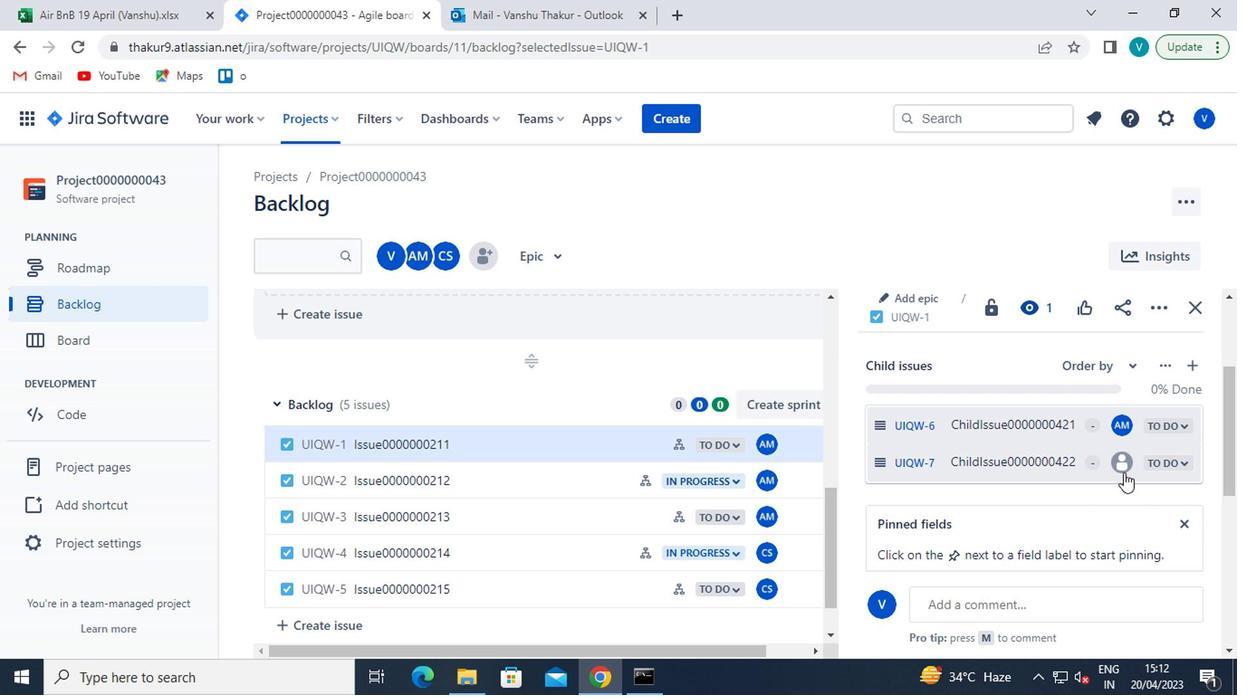 
Action: Mouse moved to (941, 491)
Screenshot: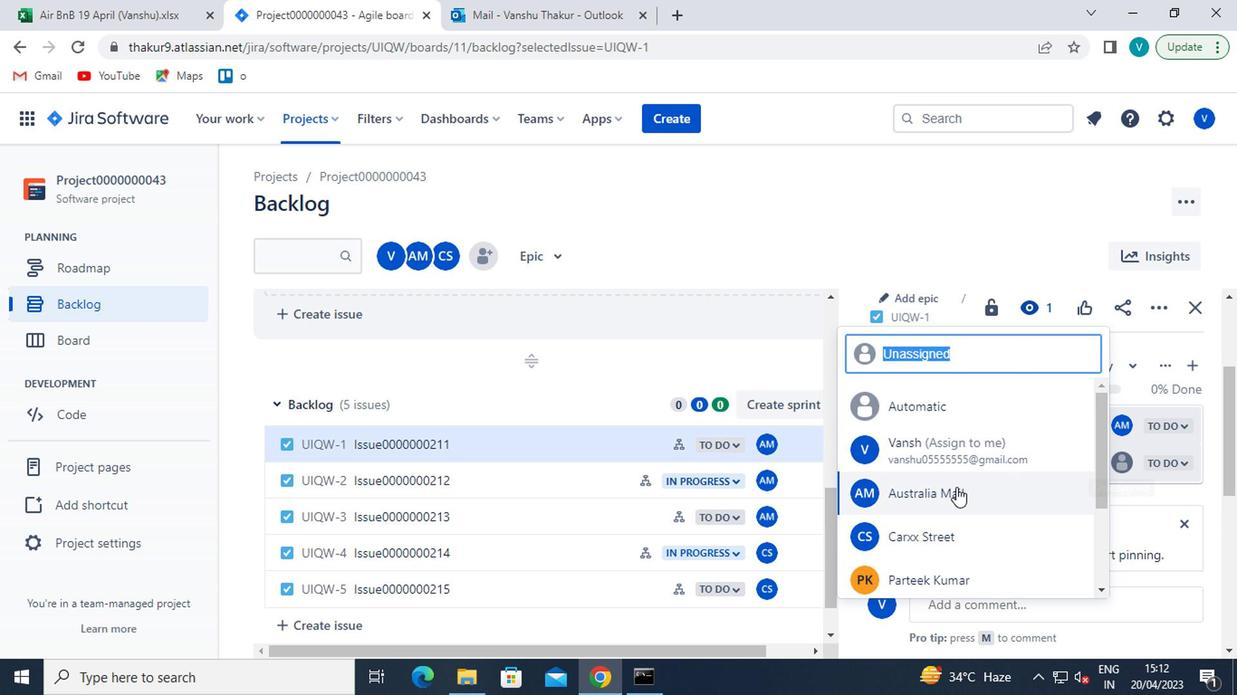 
Action: Mouse pressed left at (941, 491)
Screenshot: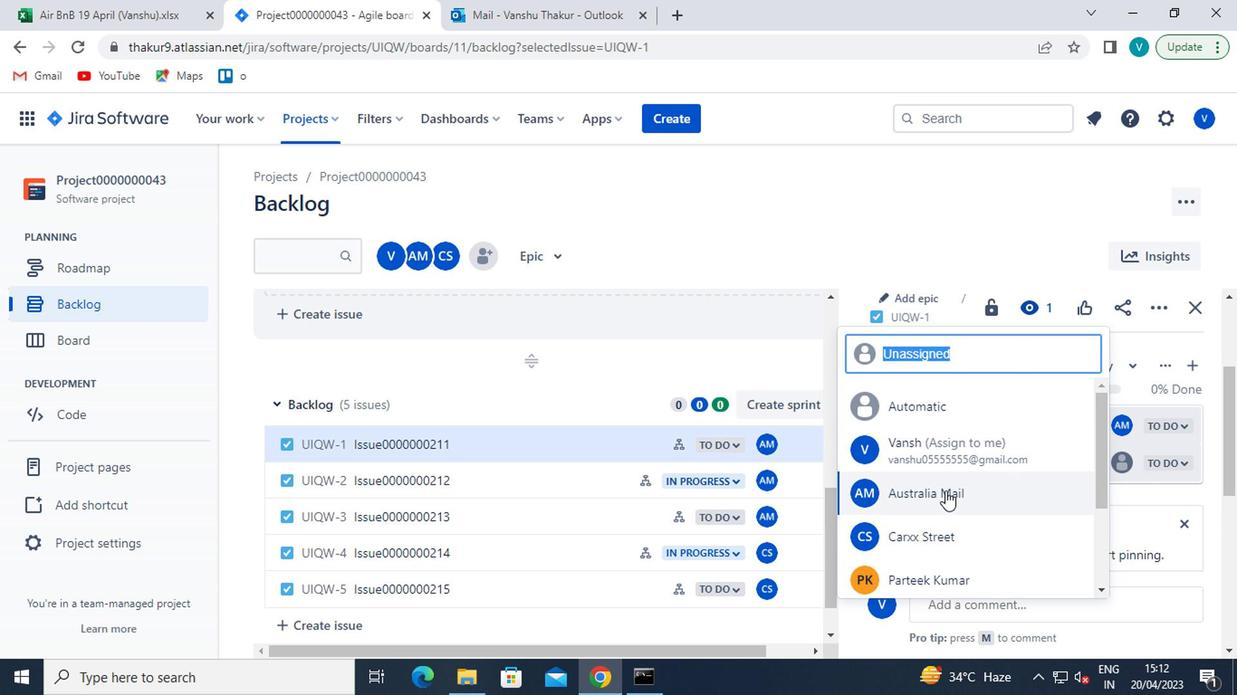 
Action: Mouse moved to (410, 483)
Screenshot: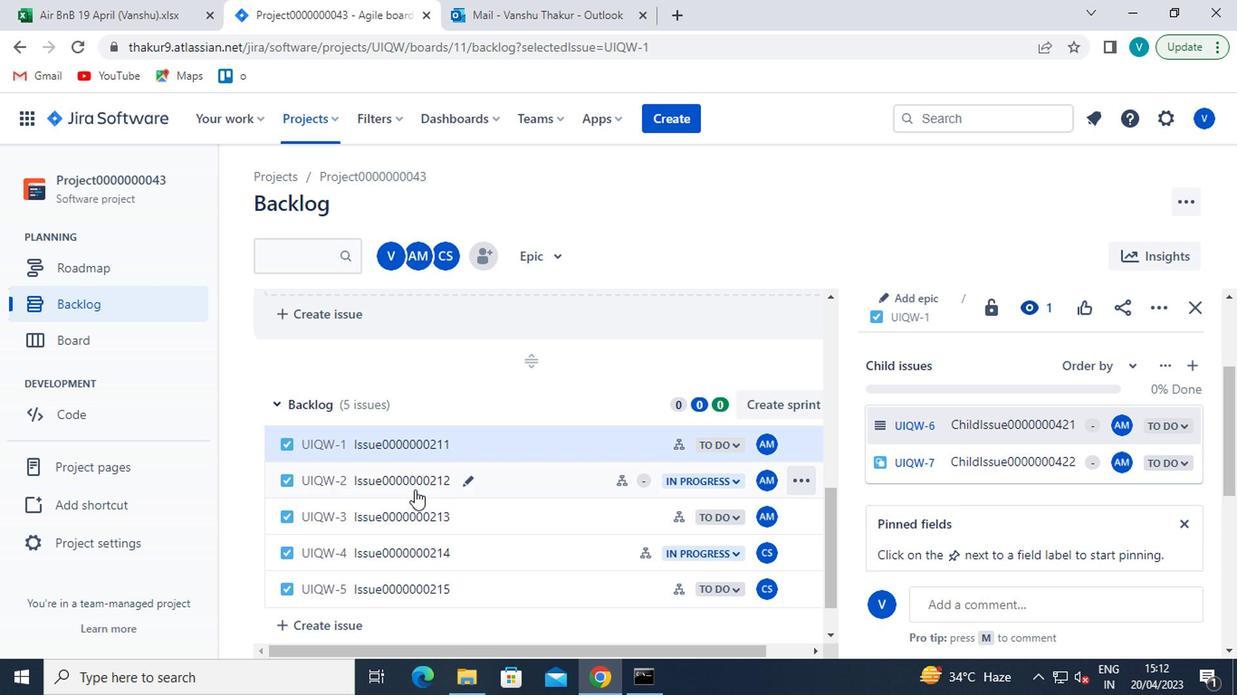 
Action: Mouse pressed left at (410, 483)
Screenshot: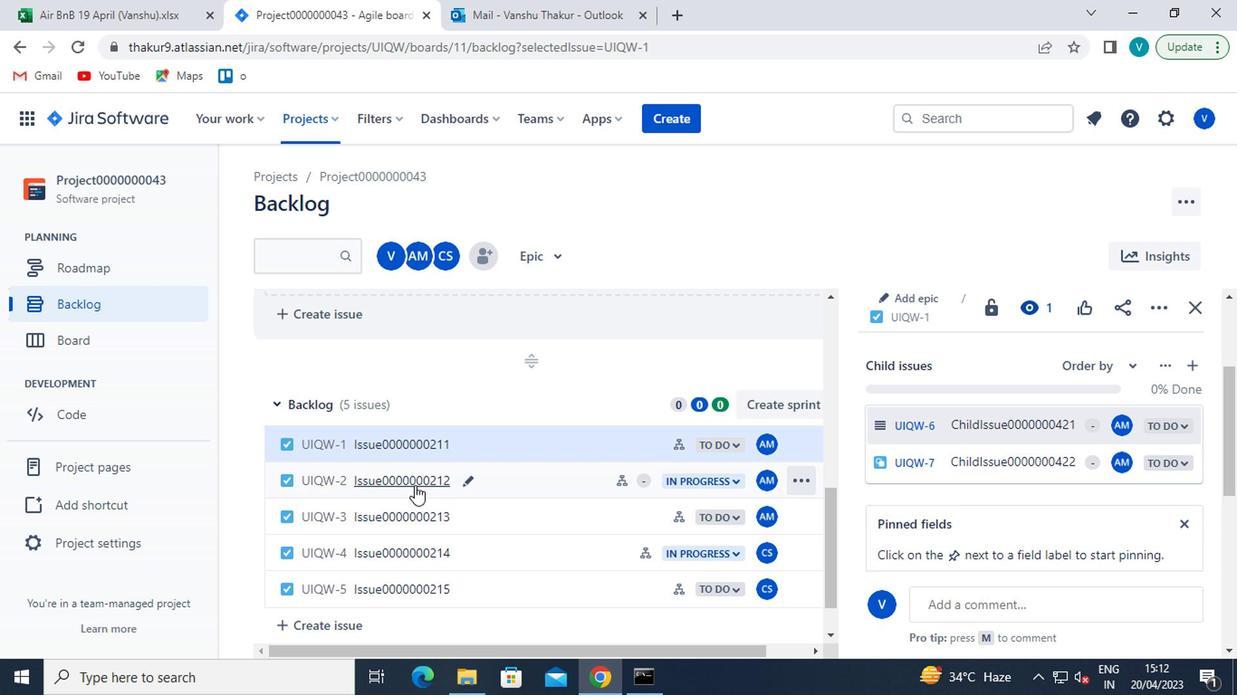 
Action: Mouse moved to (1078, 507)
Screenshot: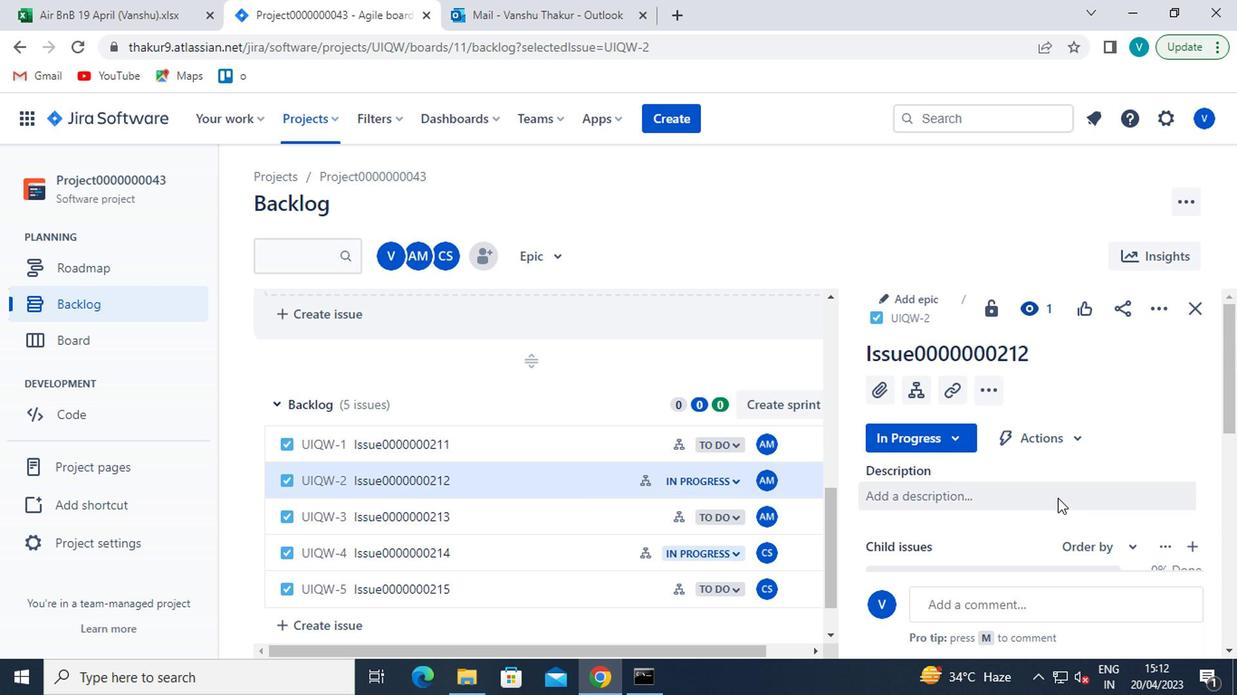 
Action: Mouse scrolled (1078, 505) with delta (0, -1)
Screenshot: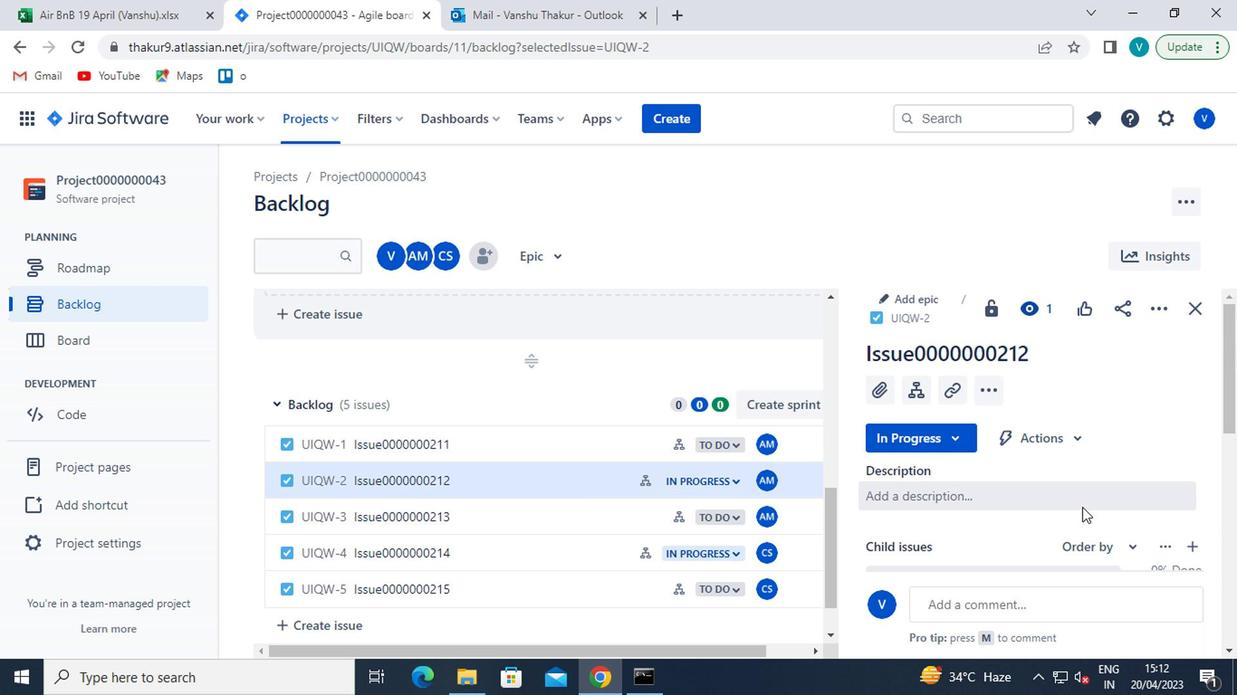 
Action: Mouse scrolled (1078, 505) with delta (0, -1)
Screenshot: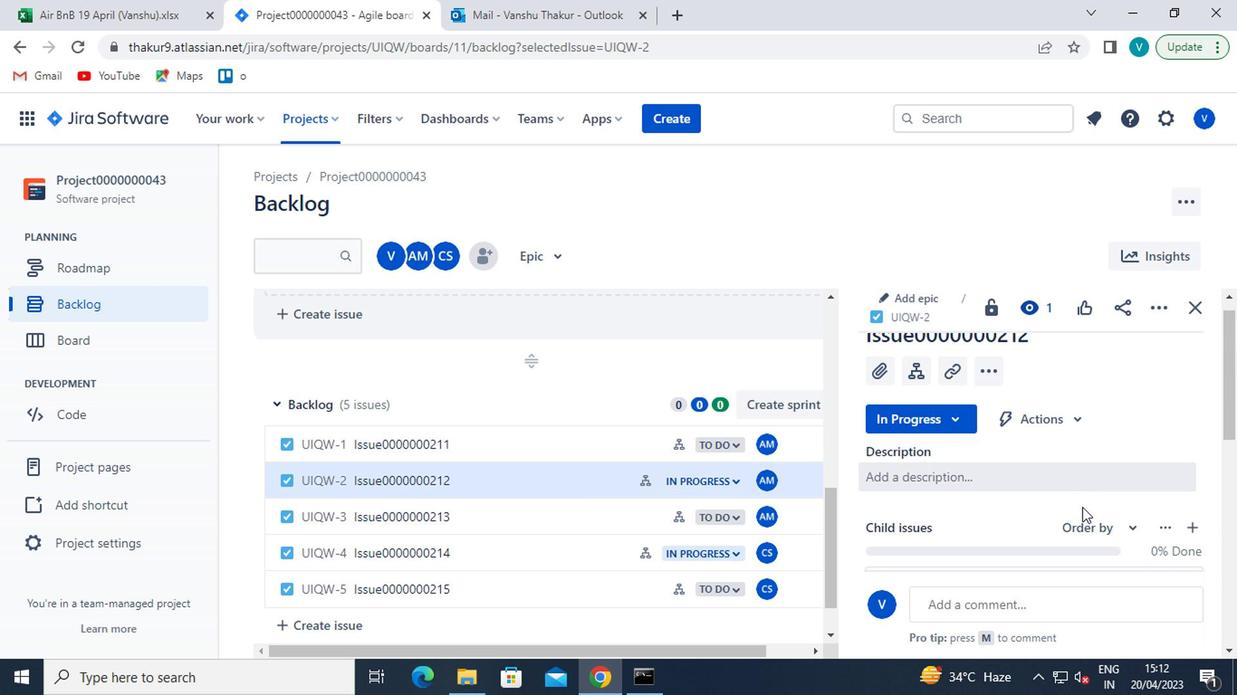 
Action: Mouse moved to (1123, 427)
Screenshot: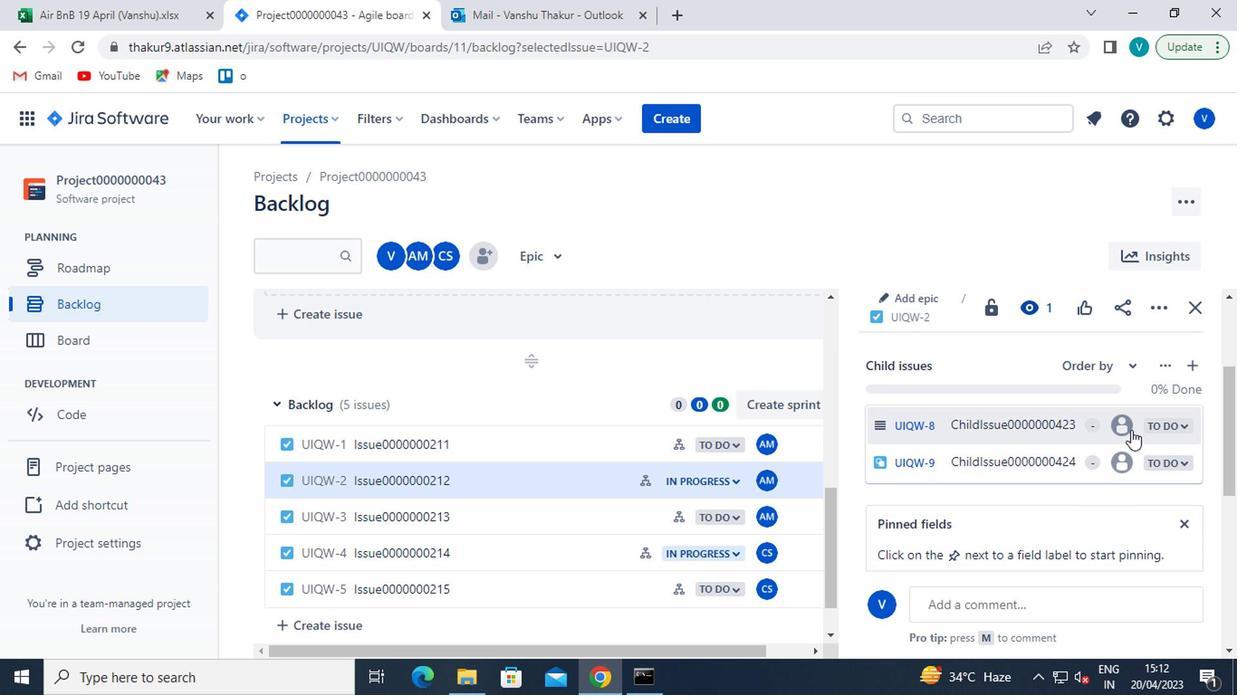 
Action: Mouse pressed left at (1123, 427)
Screenshot: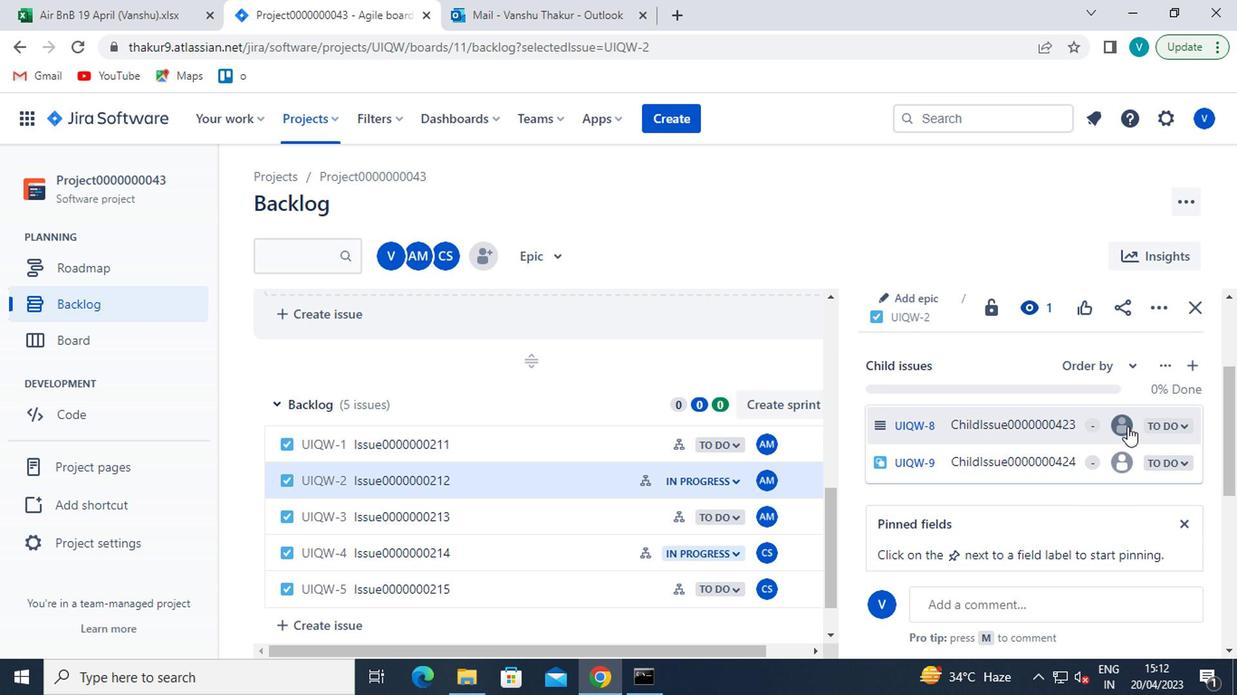 
Action: Mouse moved to (936, 456)
Screenshot: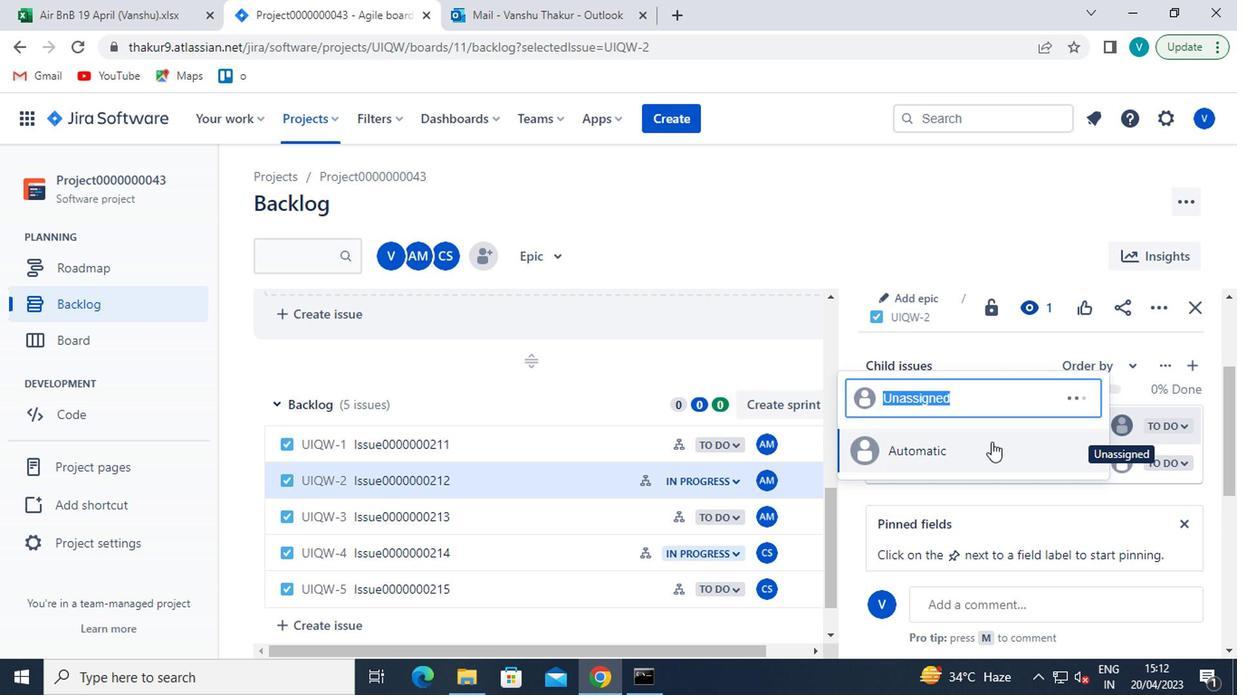 
Action: Mouse pressed left at (936, 456)
Screenshot: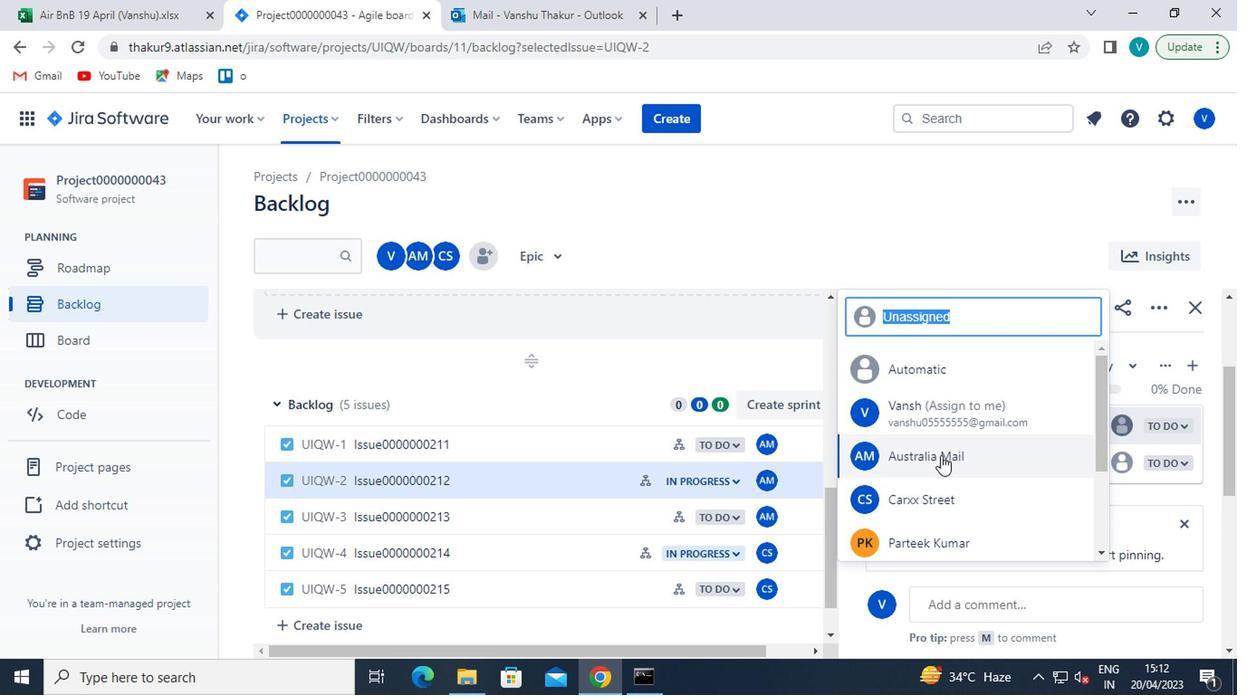 
Action: Mouse moved to (1116, 472)
Screenshot: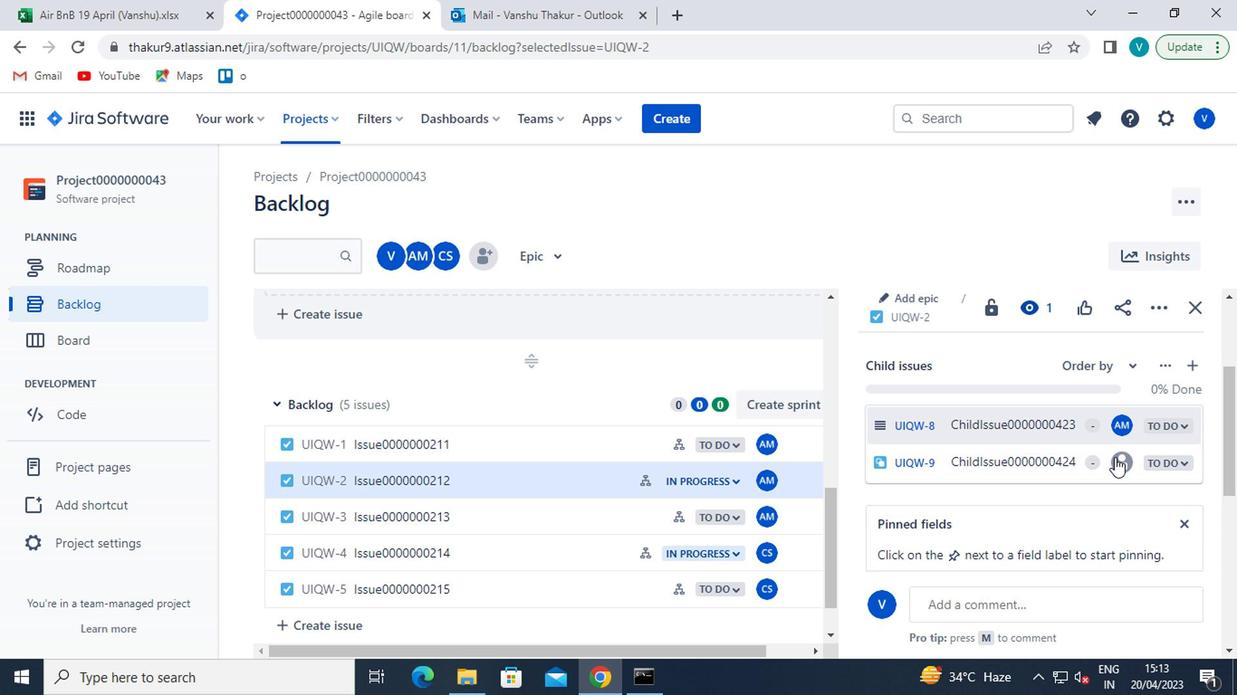 
Action: Mouse pressed left at (1116, 472)
Screenshot: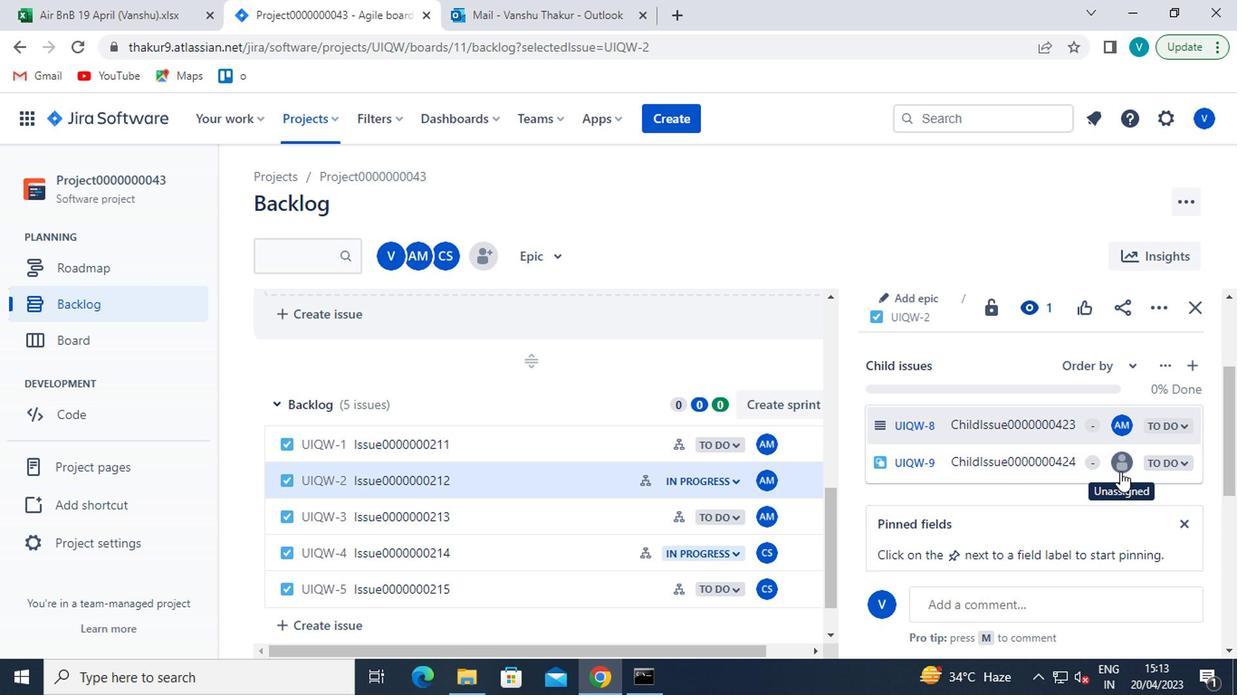 
Action: Mouse moved to (985, 485)
Screenshot: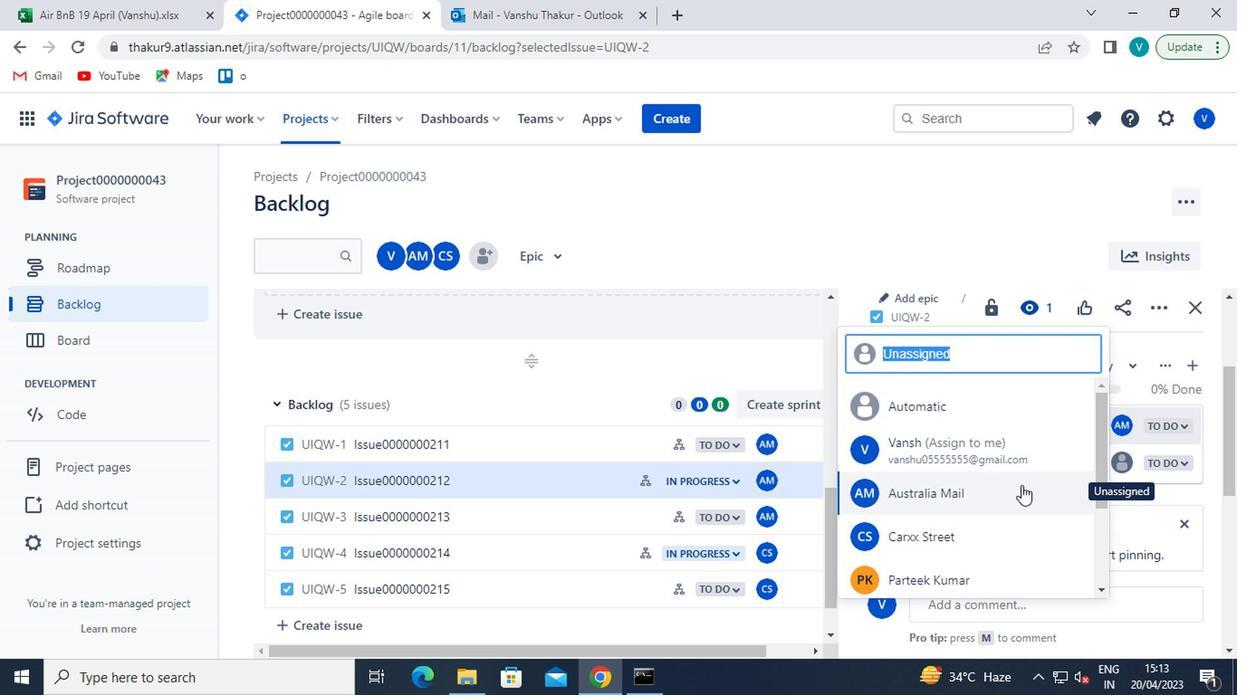 
Action: Mouse pressed left at (985, 485)
Screenshot: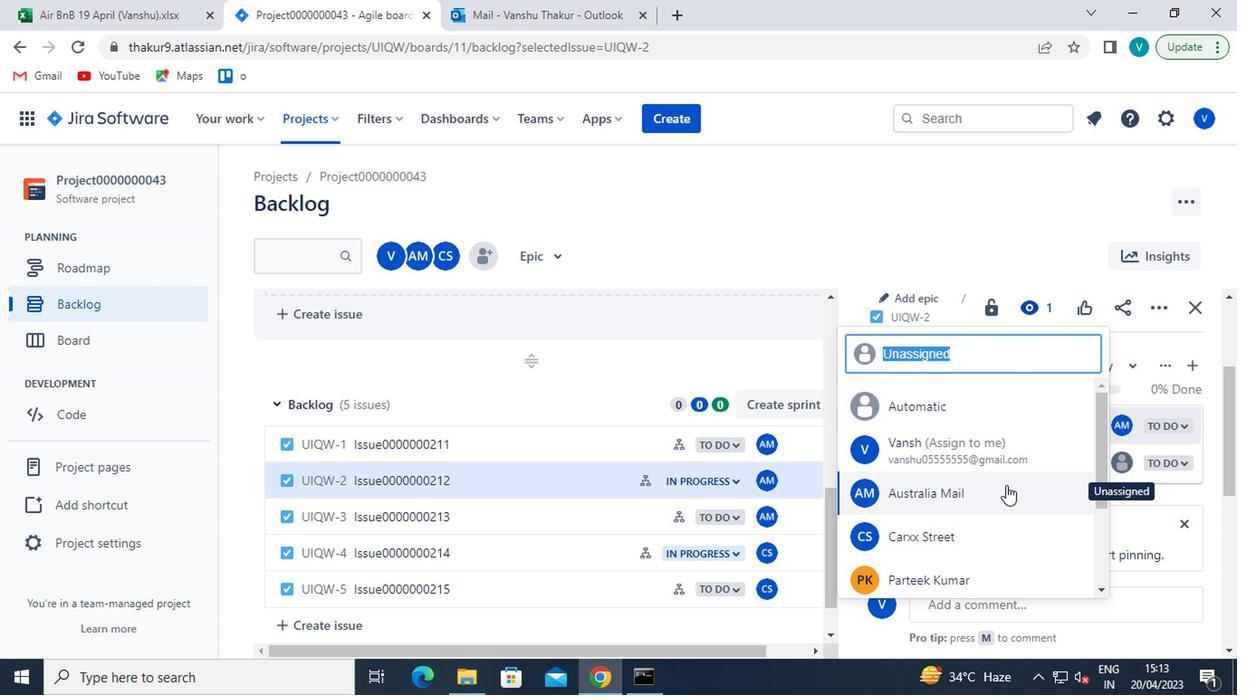 
Action: Mouse moved to (974, 501)
Screenshot: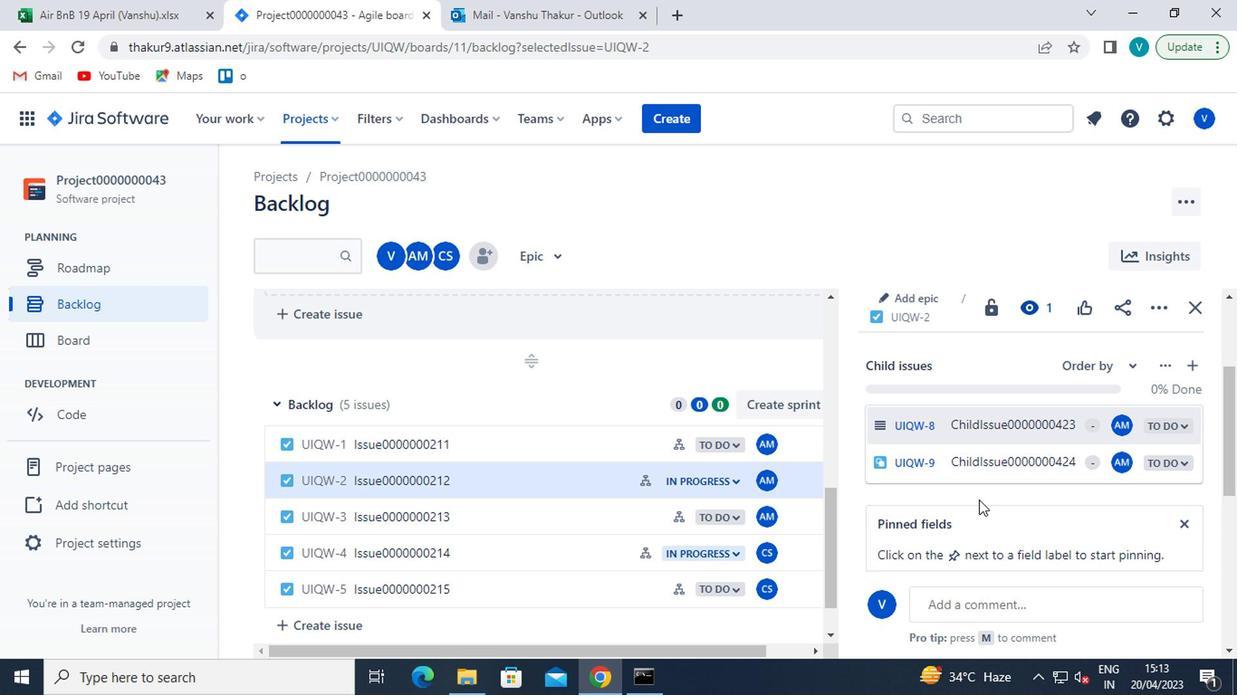
